 Task: Use GitHub's "Pull Requests" for code review and collaboration.
Action: Mouse moved to (947, 50)
Screenshot: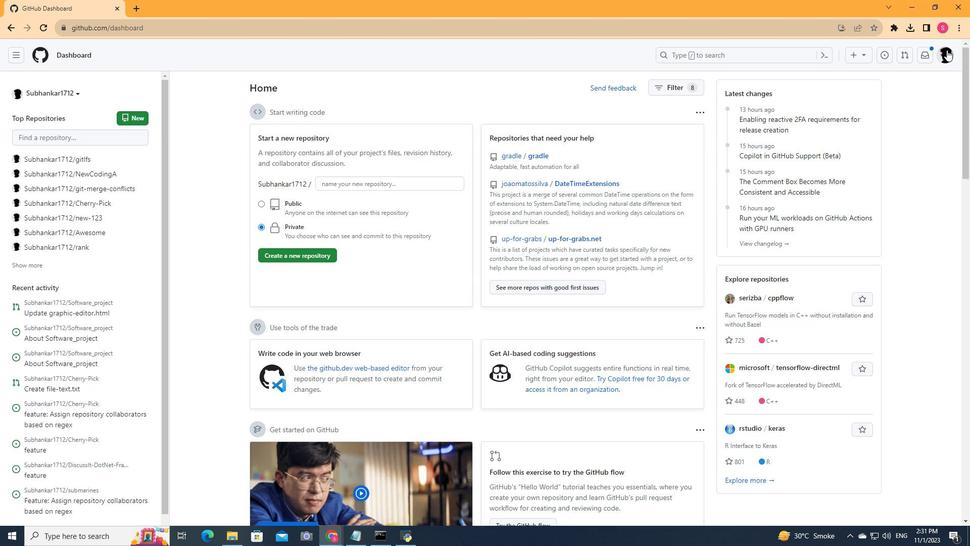 
Action: Mouse pressed left at (947, 50)
Screenshot: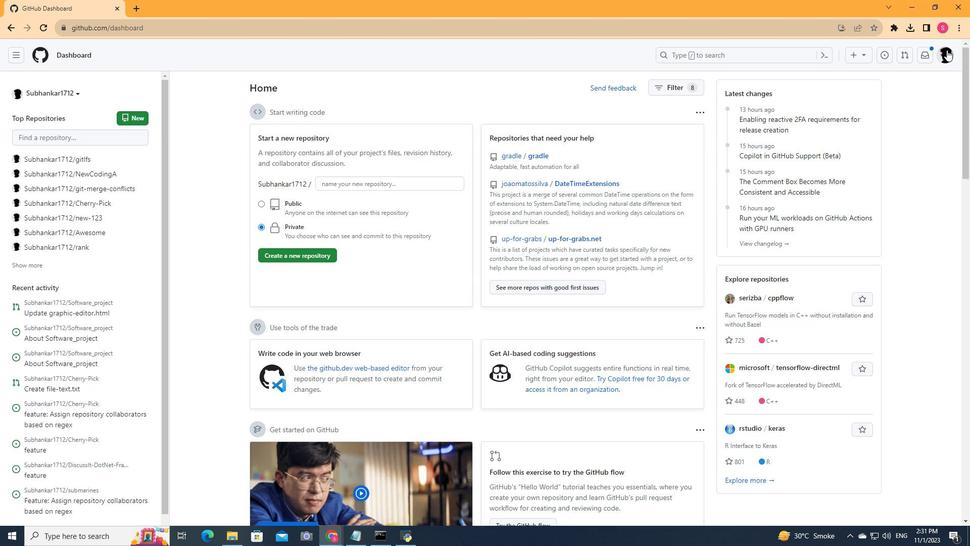 
Action: Mouse moved to (849, 131)
Screenshot: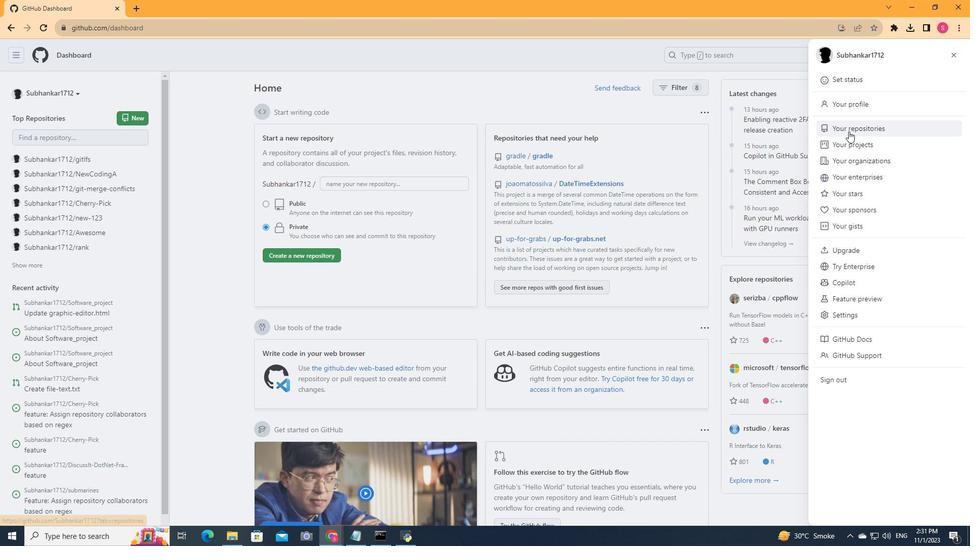 
Action: Mouse pressed left at (849, 131)
Screenshot: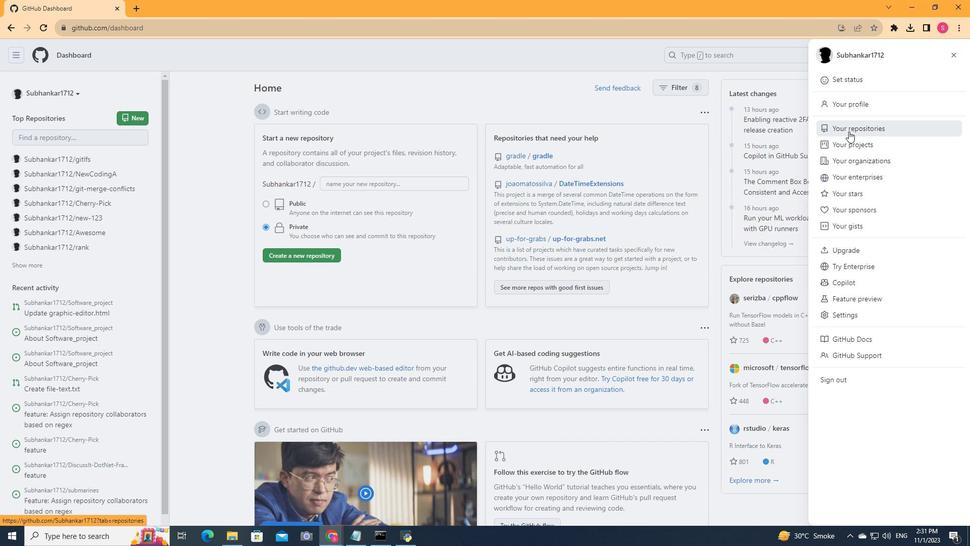 
Action: Mouse moved to (385, 145)
Screenshot: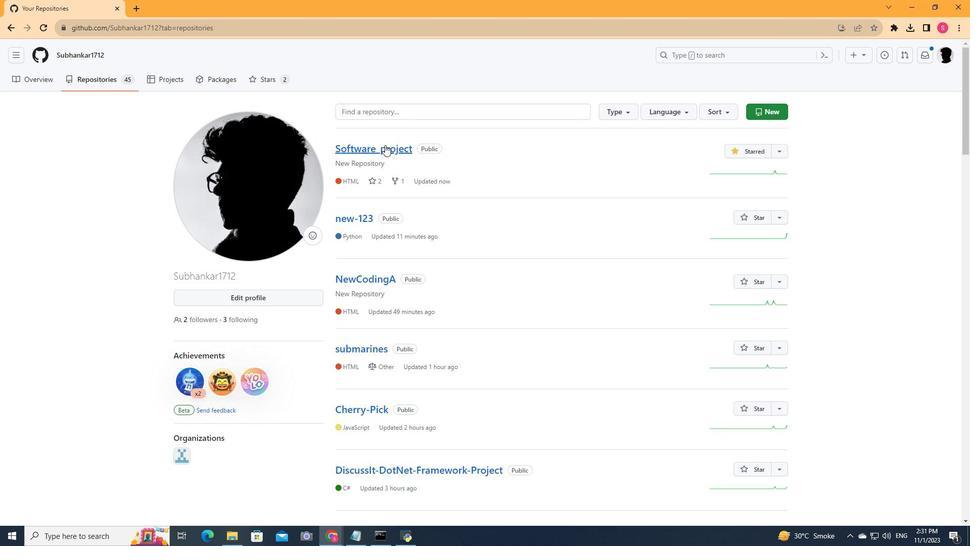 
Action: Mouse pressed left at (385, 145)
Screenshot: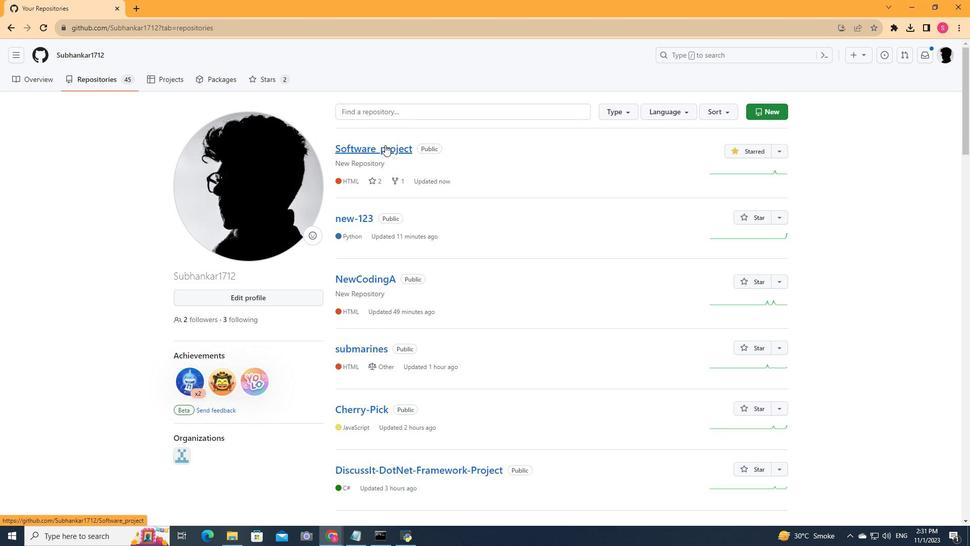 
Action: Mouse moved to (152, 87)
Screenshot: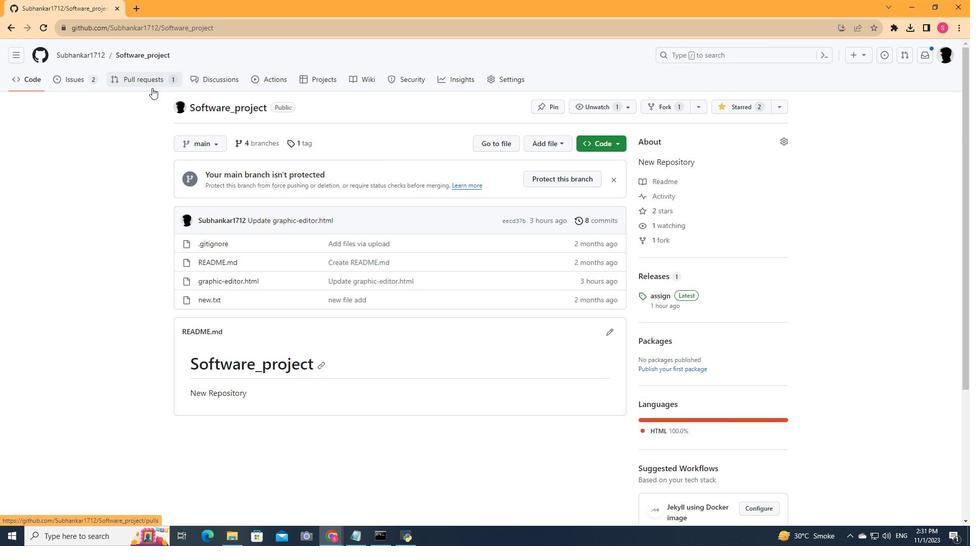 
Action: Mouse pressed left at (152, 87)
Screenshot: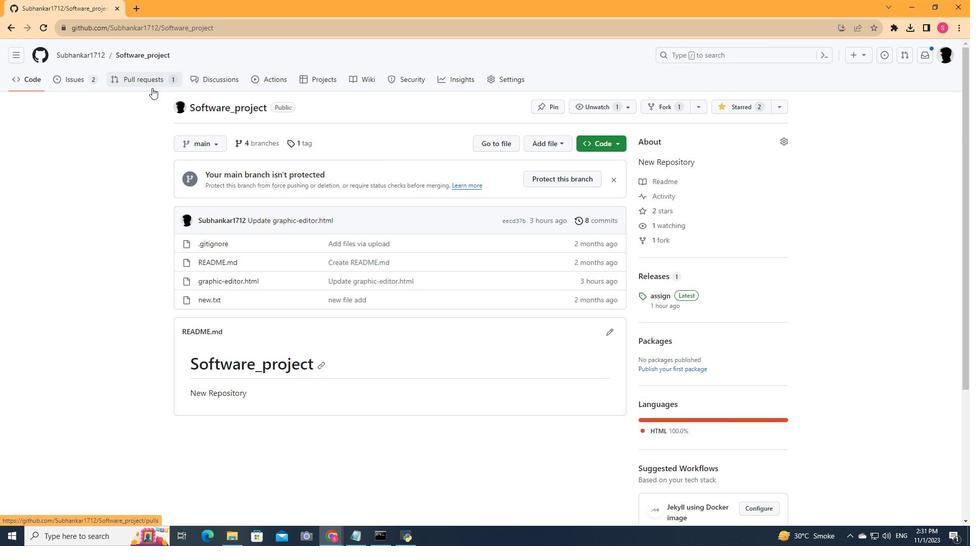 
Action: Mouse moved to (263, 167)
Screenshot: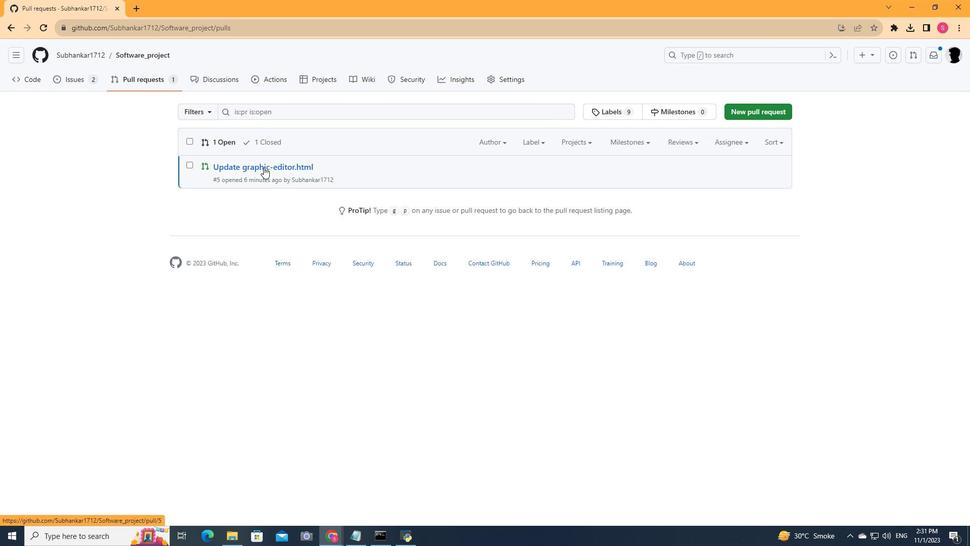 
Action: Mouse pressed left at (263, 167)
Screenshot: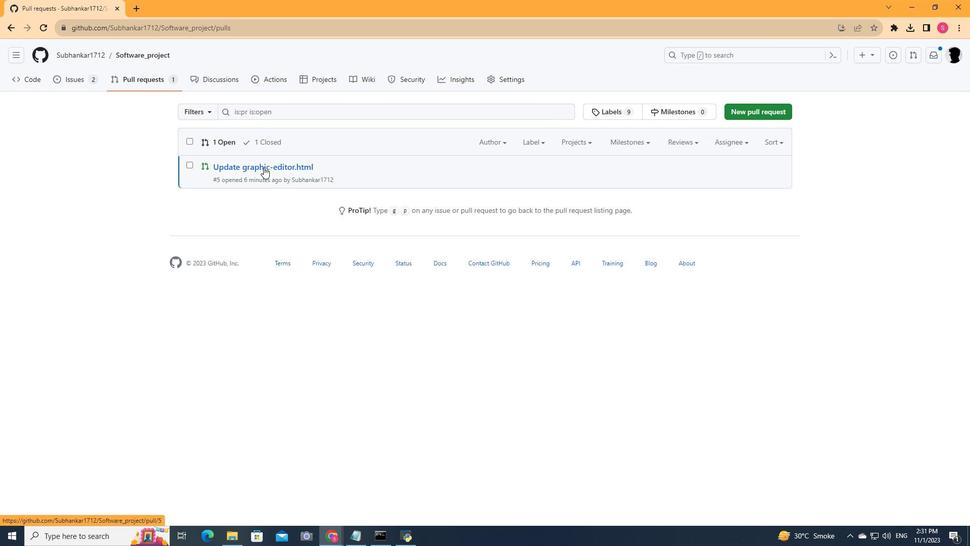 
Action: Mouse moved to (525, 233)
Screenshot: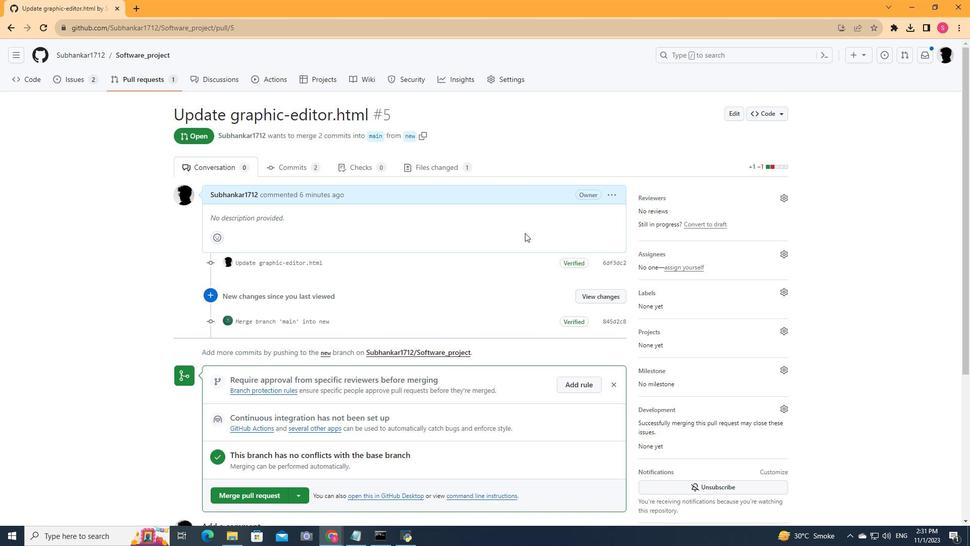 
Action: Mouse scrolled (525, 232) with delta (0, 0)
Screenshot: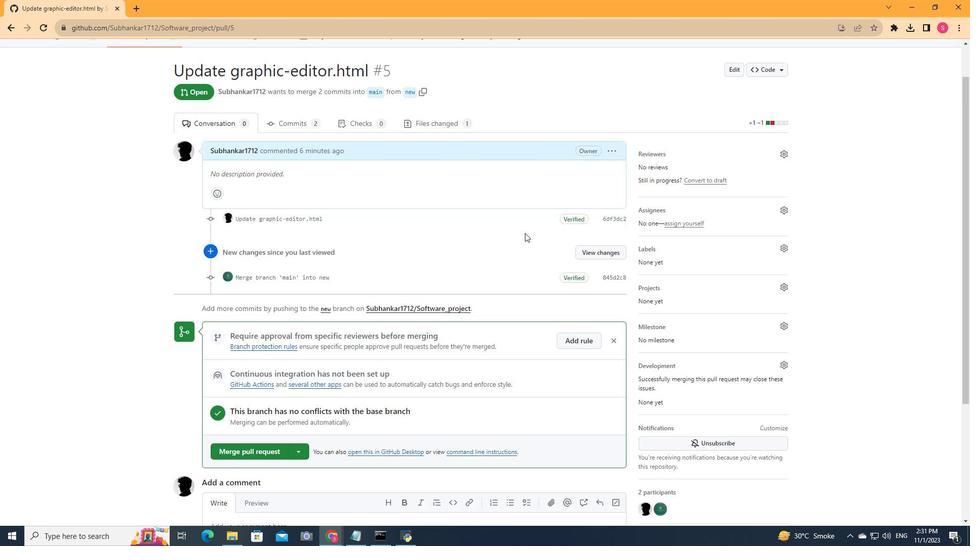 
Action: Mouse moved to (525, 229)
Screenshot: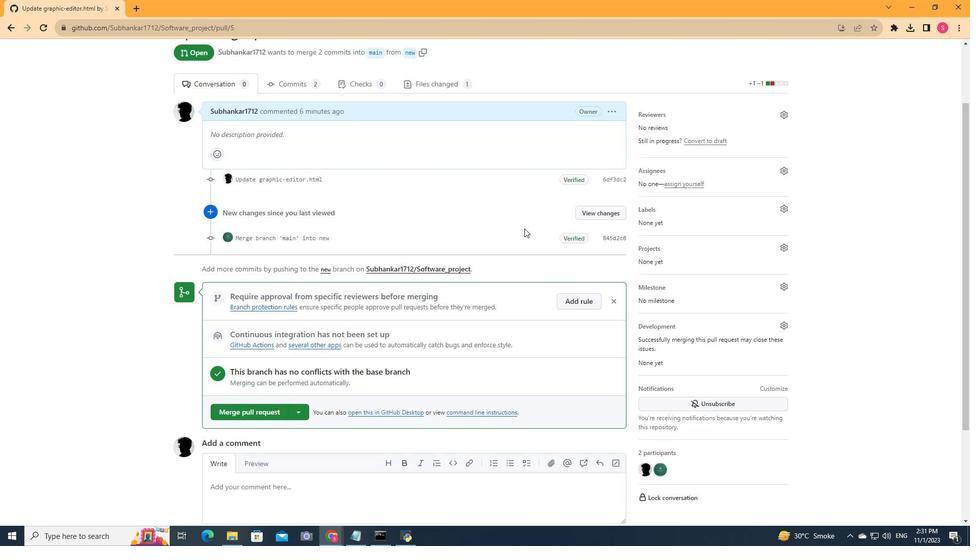 
Action: Mouse scrolled (525, 228) with delta (0, 0)
Screenshot: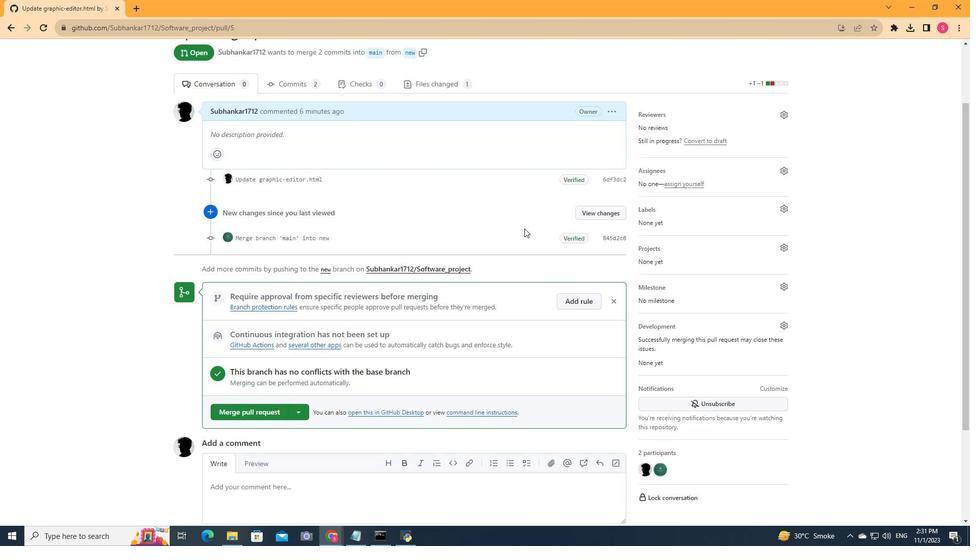 
Action: Mouse moved to (524, 228)
Screenshot: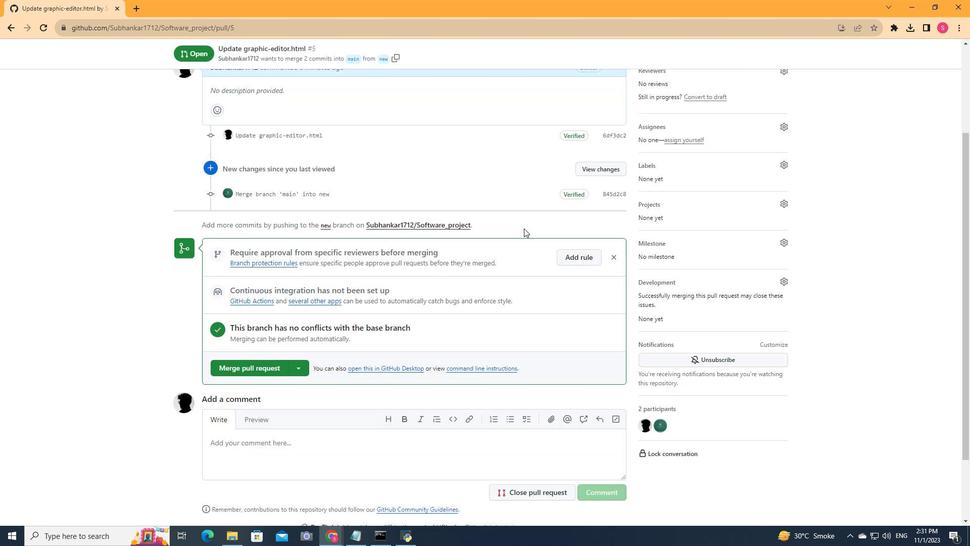 
Action: Mouse scrolled (524, 228) with delta (0, 0)
Screenshot: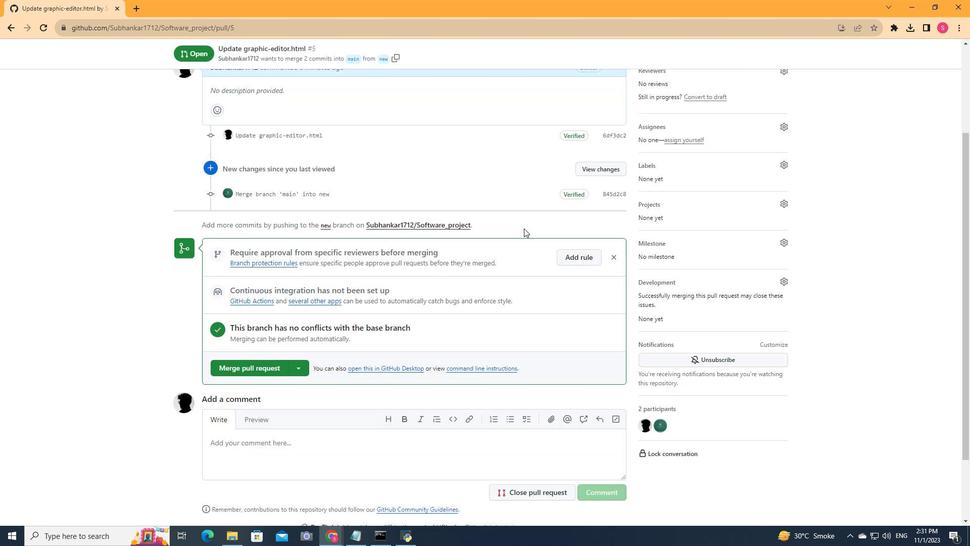 
Action: Mouse moved to (522, 227)
Screenshot: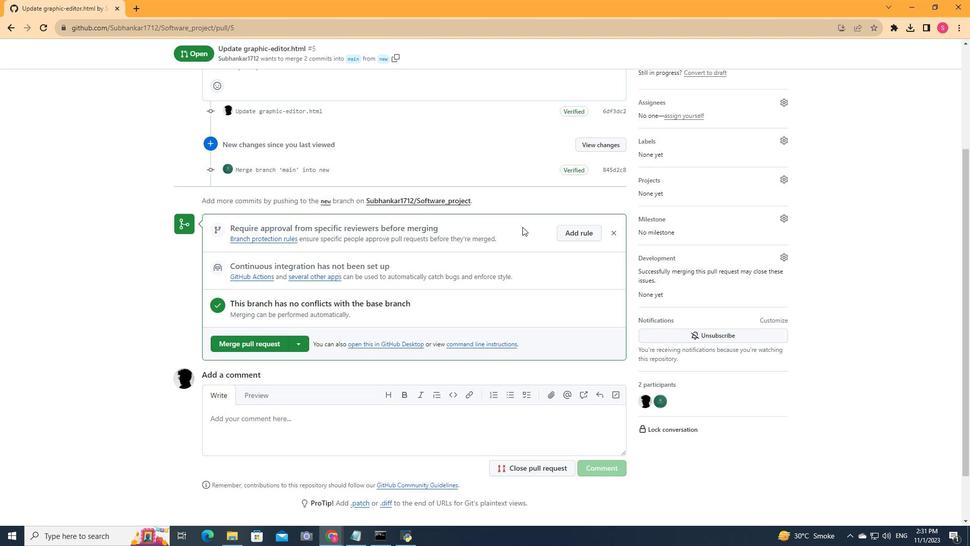 
Action: Mouse scrolled (522, 226) with delta (0, 0)
Screenshot: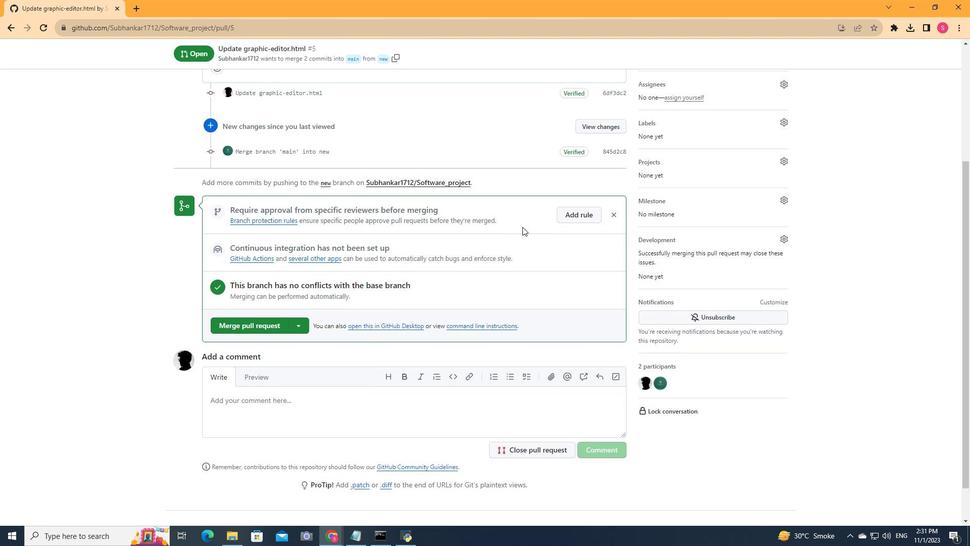 
Action: Mouse scrolled (522, 226) with delta (0, 0)
Screenshot: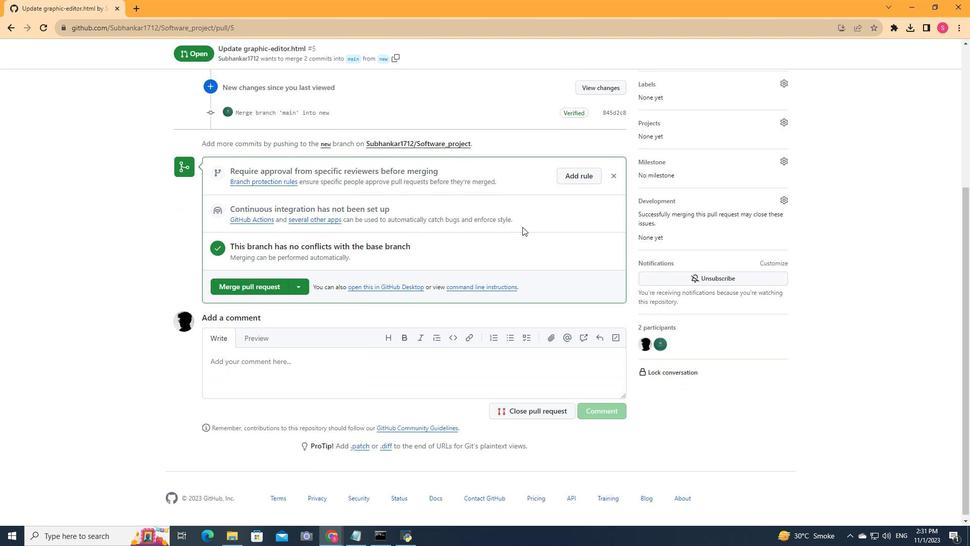 
Action: Mouse scrolled (522, 226) with delta (0, 0)
Screenshot: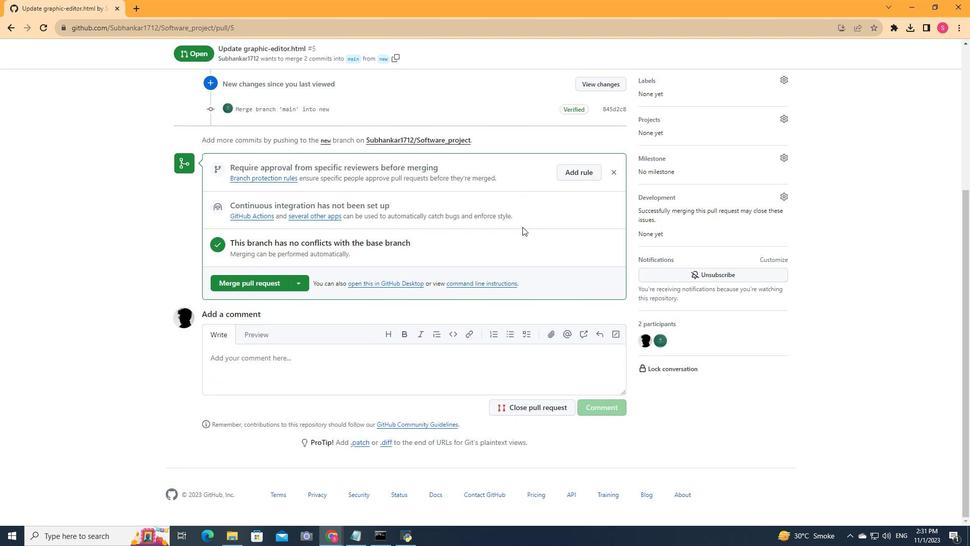 
Action: Mouse scrolled (522, 227) with delta (0, 0)
Screenshot: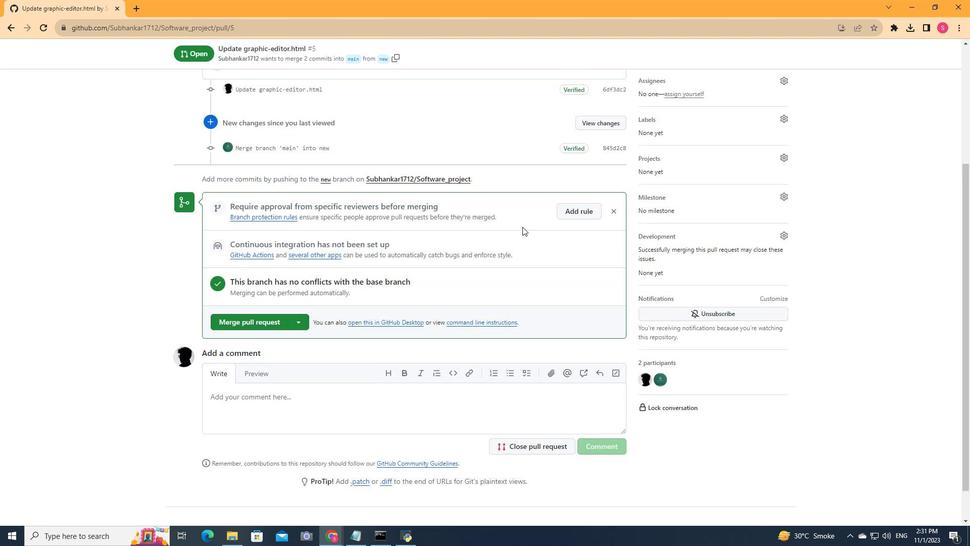 
Action: Mouse scrolled (522, 226) with delta (0, 0)
Screenshot: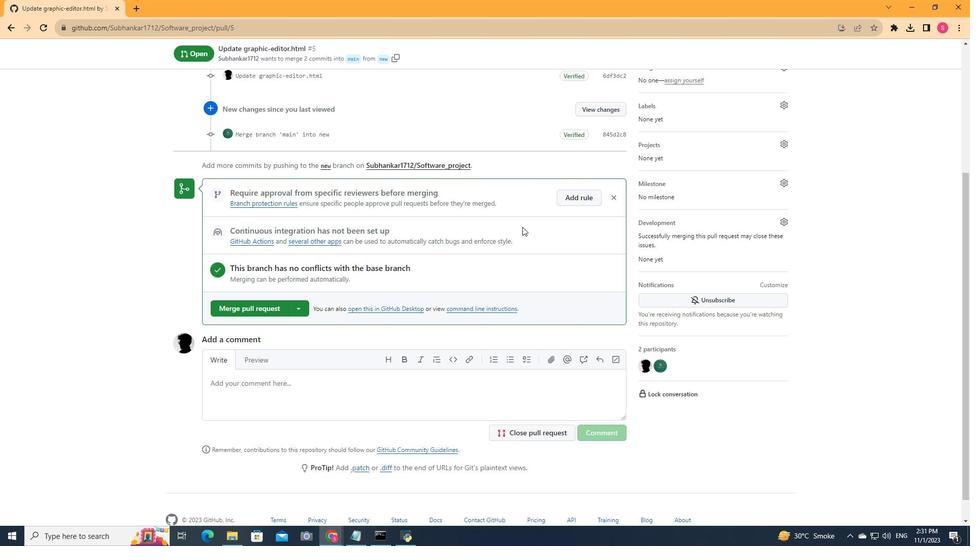 
Action: Mouse scrolled (522, 226) with delta (0, 0)
Screenshot: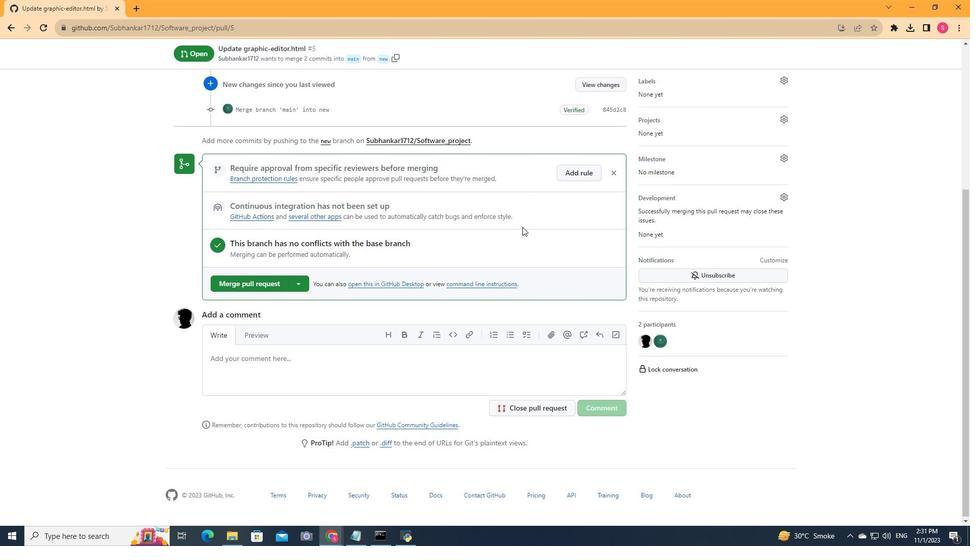 
Action: Mouse scrolled (522, 226) with delta (0, 0)
Screenshot: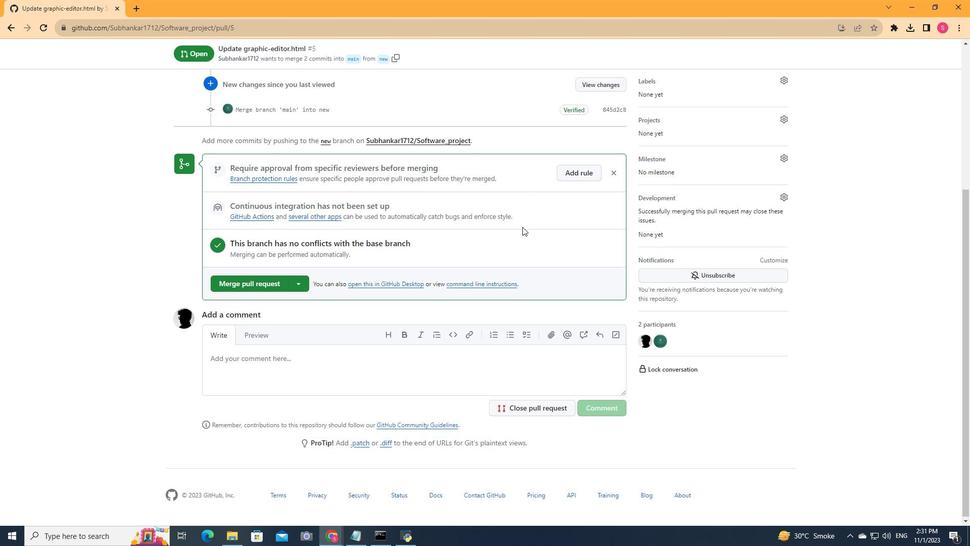 
Action: Mouse moved to (669, 327)
Screenshot: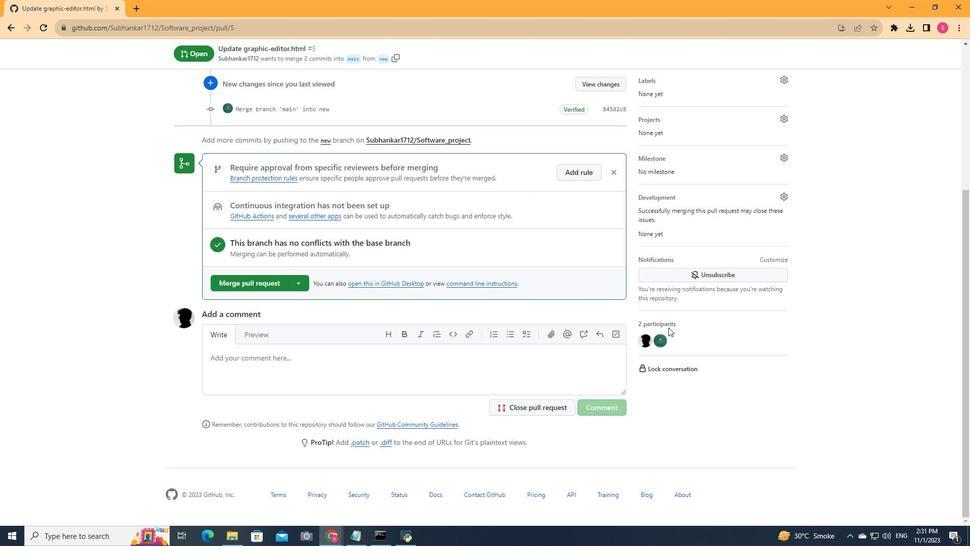
Action: Mouse pressed left at (669, 327)
Screenshot: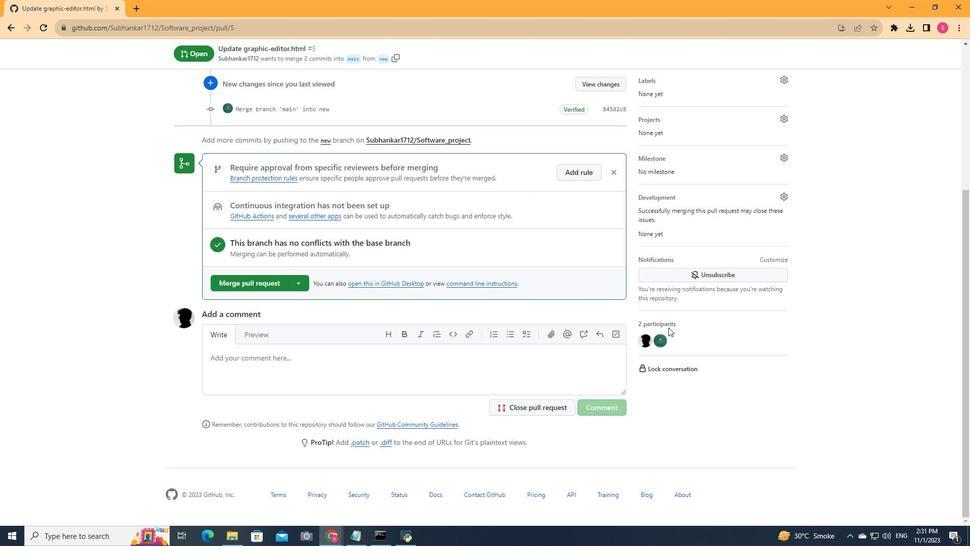 
Action: Mouse moved to (258, 247)
Screenshot: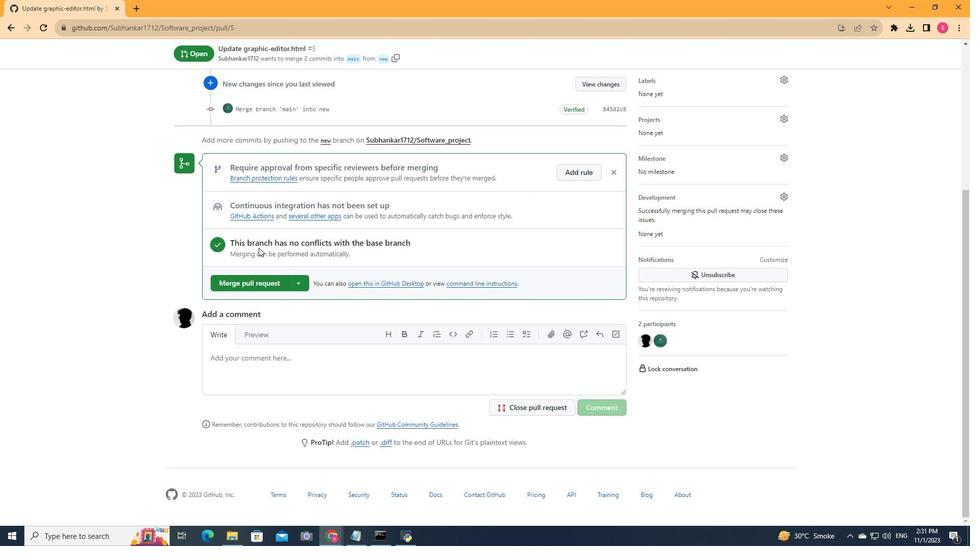 
Action: Mouse scrolled (258, 248) with delta (0, 0)
Screenshot: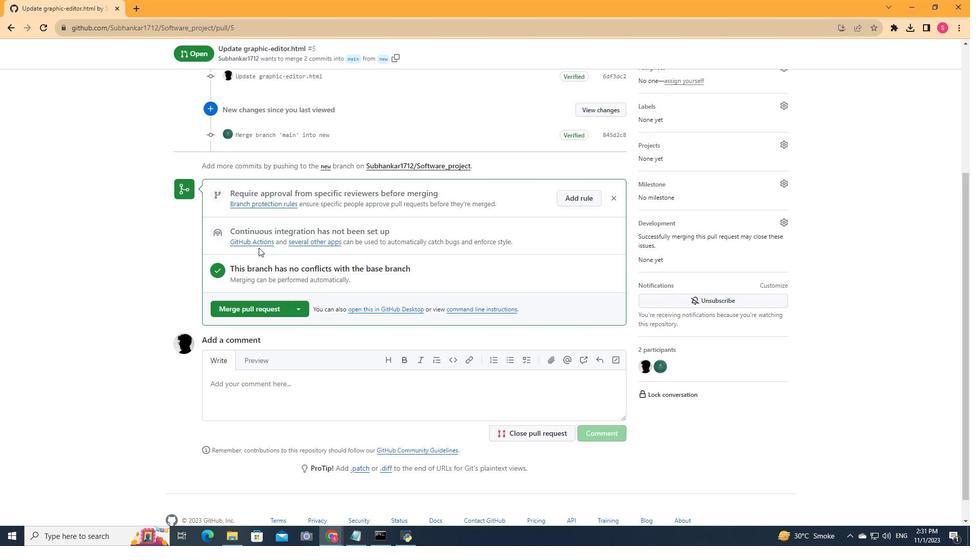 
Action: Mouse moved to (319, 239)
Screenshot: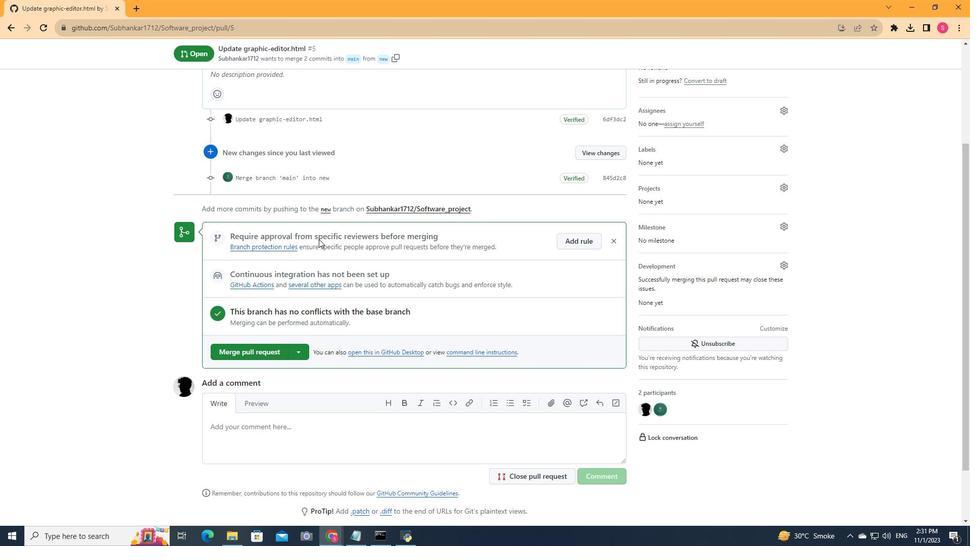 
Action: Mouse scrolled (319, 239) with delta (0, 0)
Screenshot: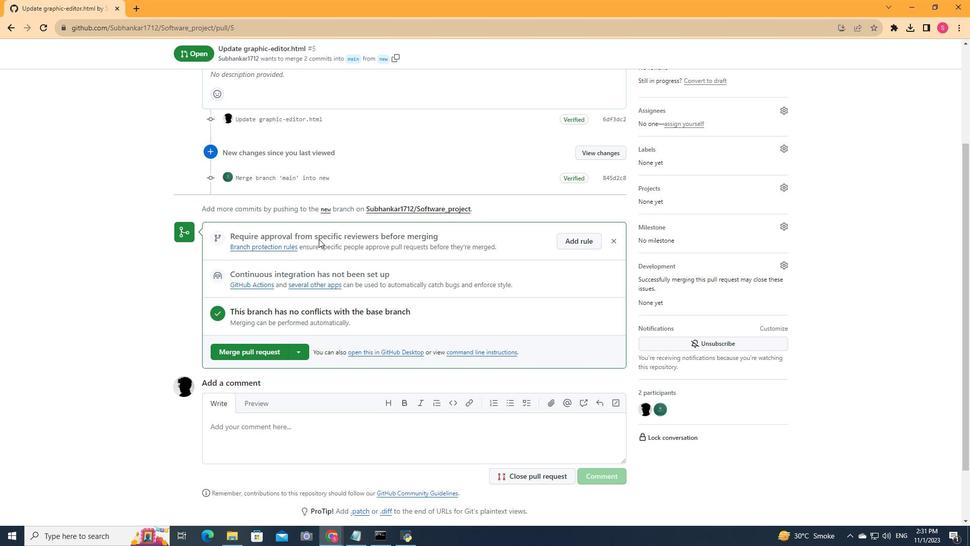 
Action: Mouse moved to (395, 271)
Screenshot: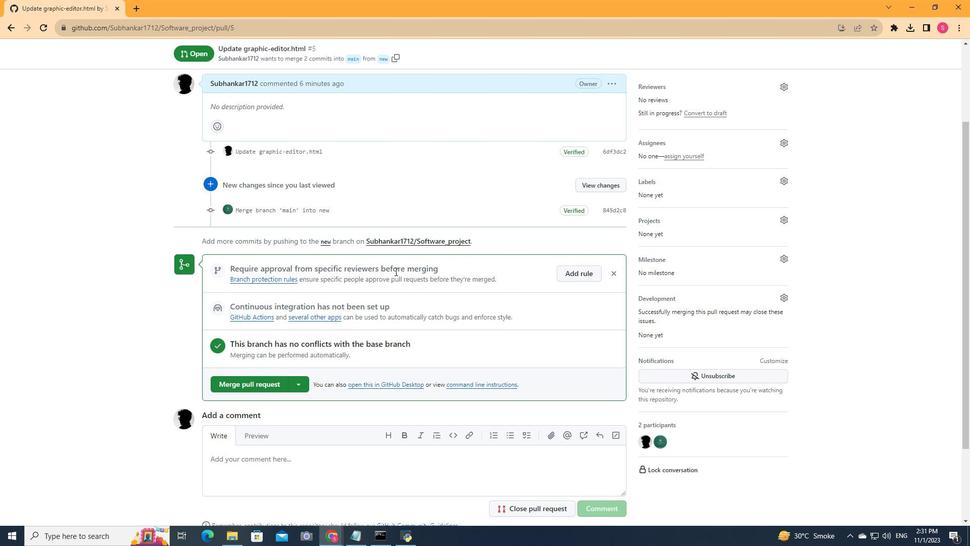 
Action: Mouse scrolled (395, 272) with delta (0, 0)
Screenshot: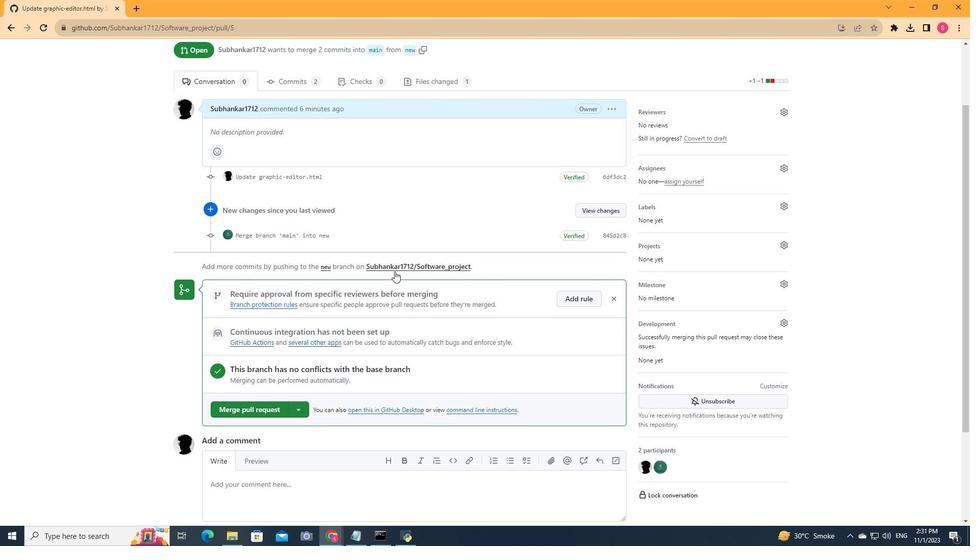 
Action: Mouse moved to (326, 249)
Screenshot: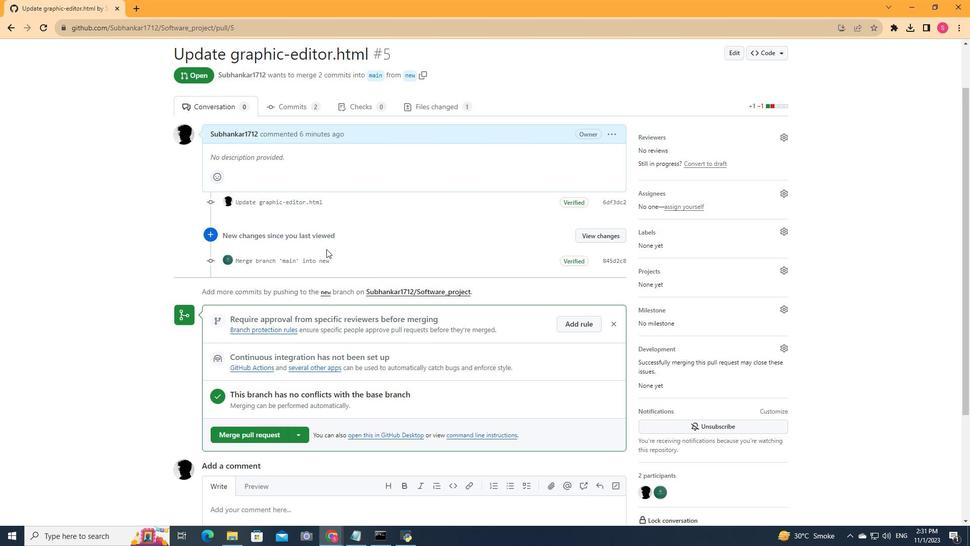 
Action: Mouse scrolled (326, 249) with delta (0, 0)
Screenshot: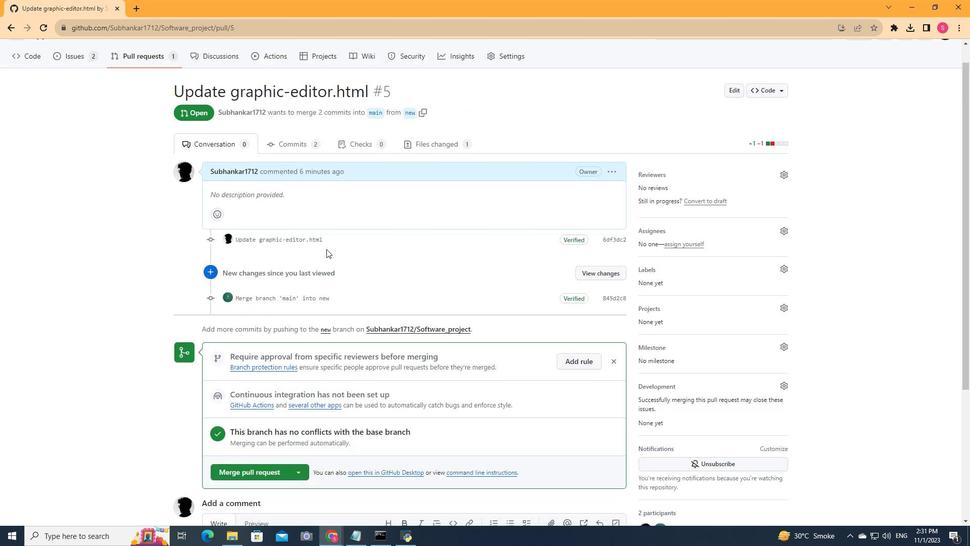 
Action: Mouse scrolled (326, 249) with delta (0, 0)
Screenshot: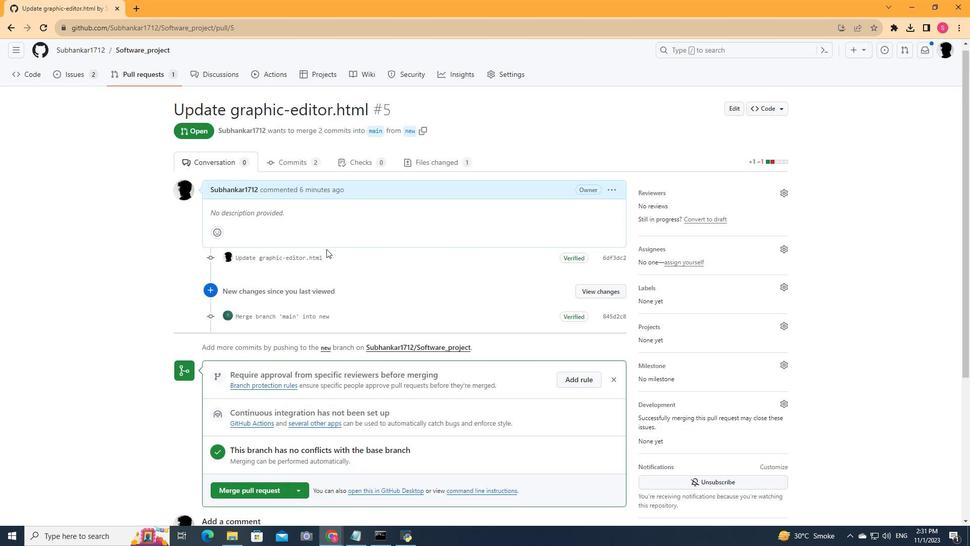 
Action: Mouse scrolled (326, 249) with delta (0, 0)
Screenshot: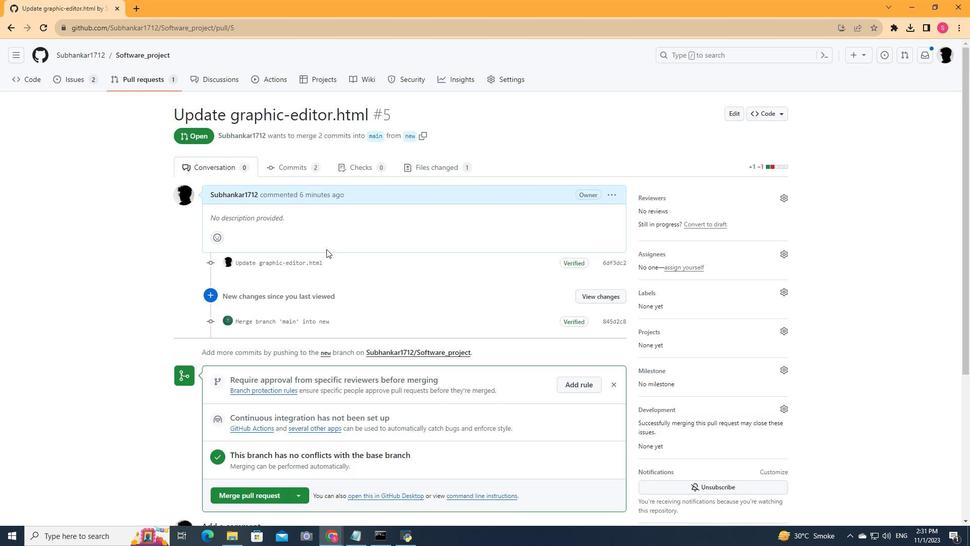 
Action: Mouse moved to (435, 169)
Screenshot: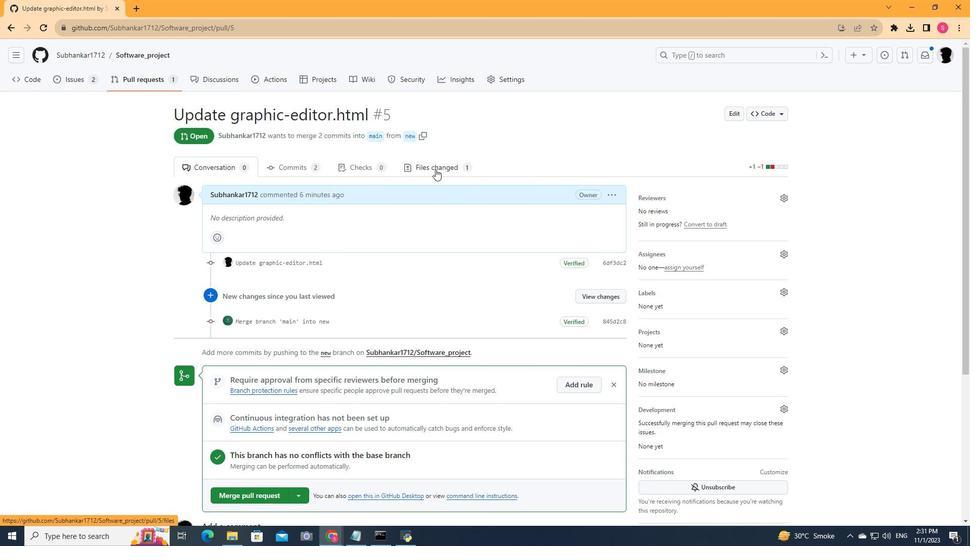 
Action: Mouse pressed left at (435, 169)
Screenshot: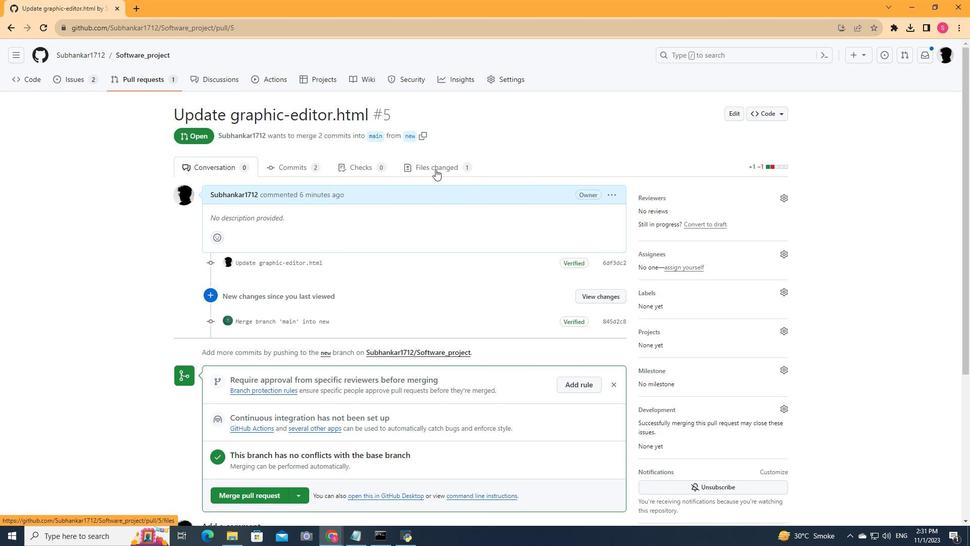 
Action: Mouse moved to (196, 288)
Screenshot: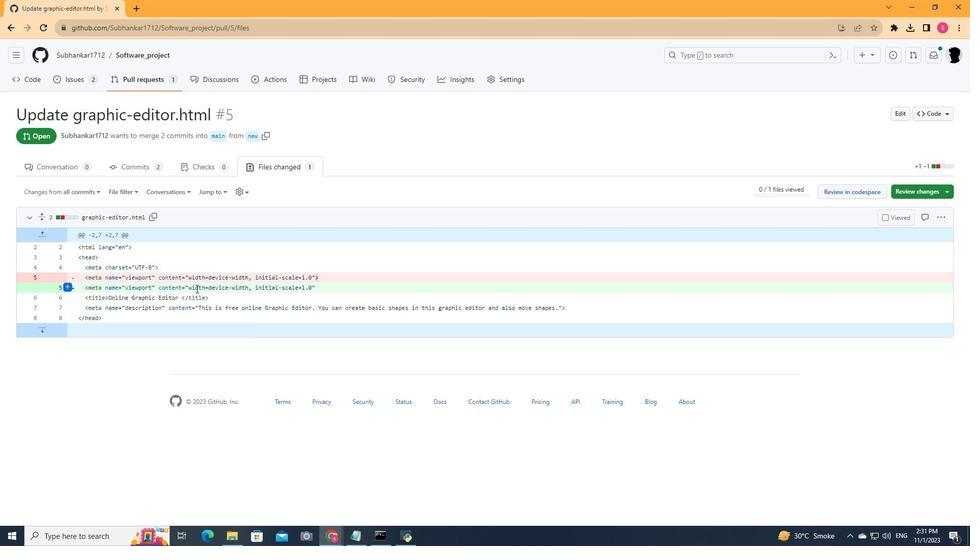 
Action: Mouse scrolled (196, 289) with delta (0, 0)
Screenshot: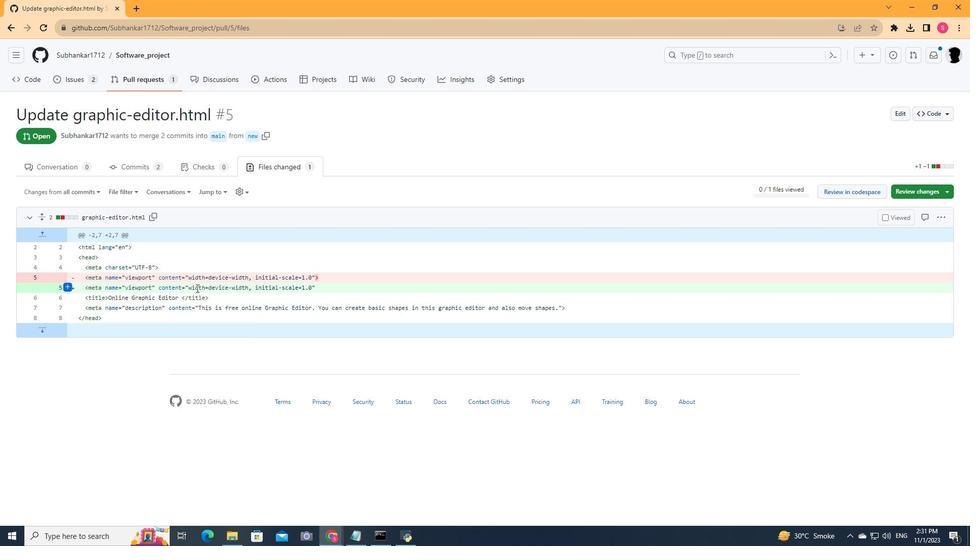 
Action: Mouse moved to (196, 288)
Screenshot: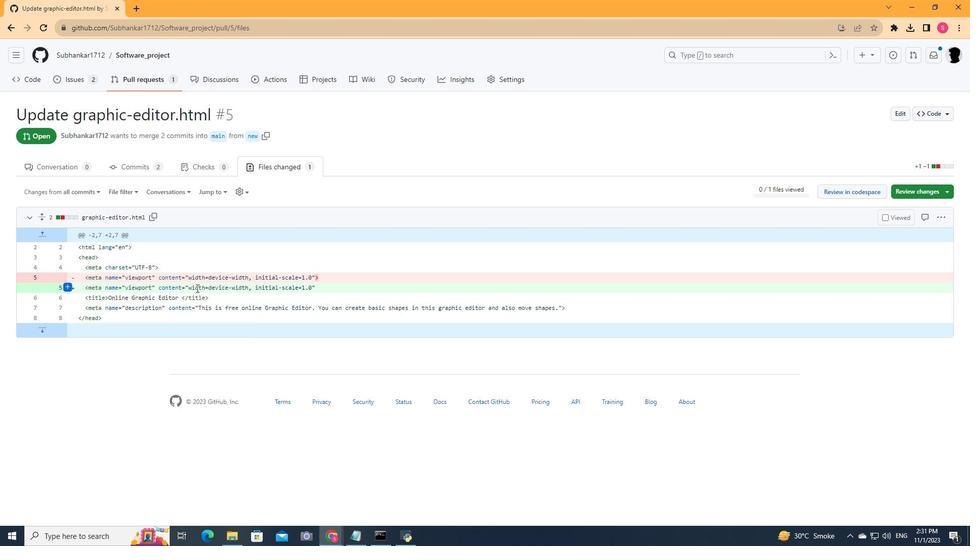 
Action: Mouse scrolled (196, 288) with delta (0, 0)
Screenshot: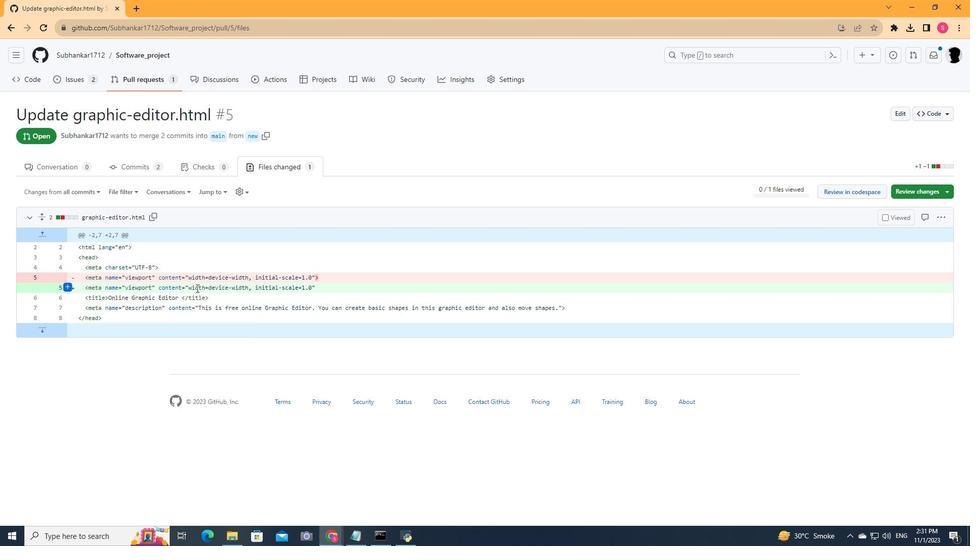 
Action: Mouse scrolled (196, 288) with delta (0, 0)
Screenshot: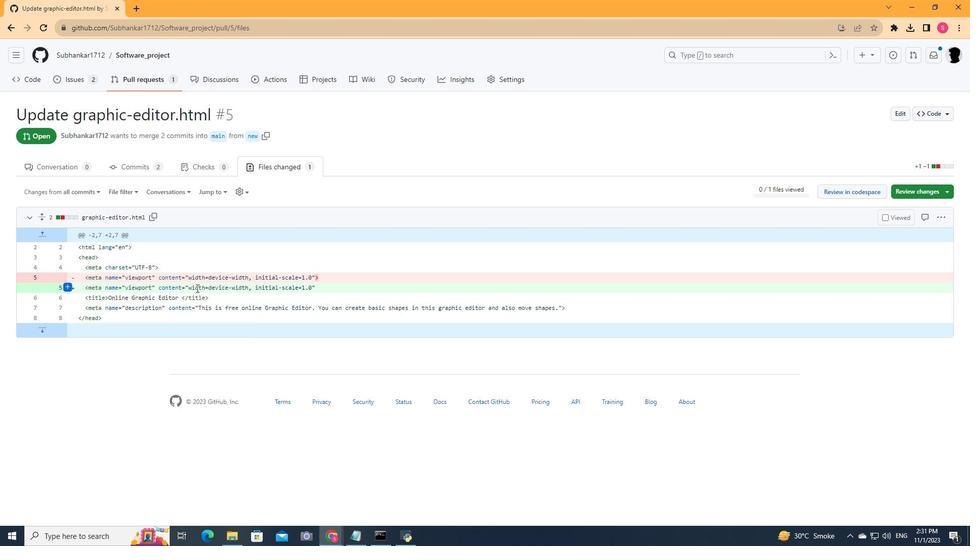 
Action: Mouse moved to (198, 287)
Screenshot: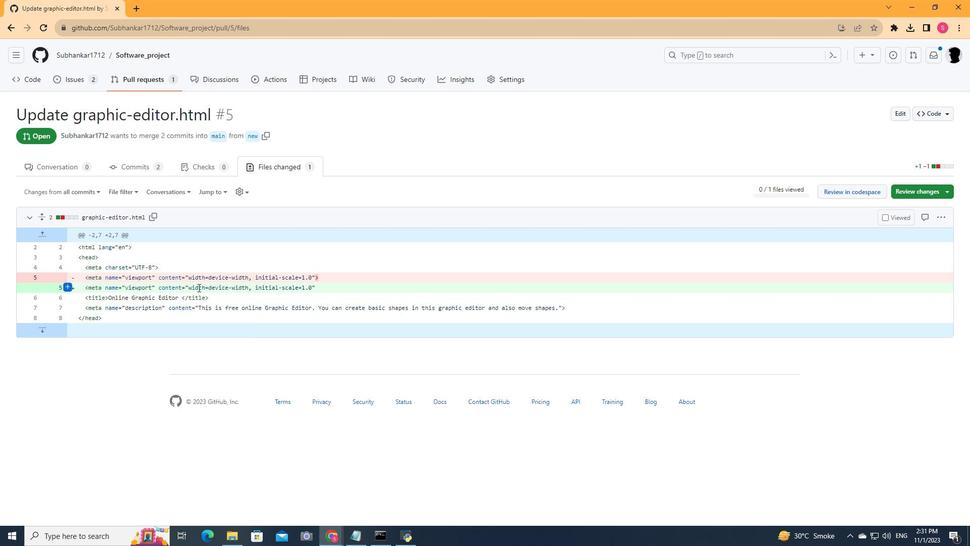
Action: Mouse scrolled (198, 287) with delta (0, 0)
Screenshot: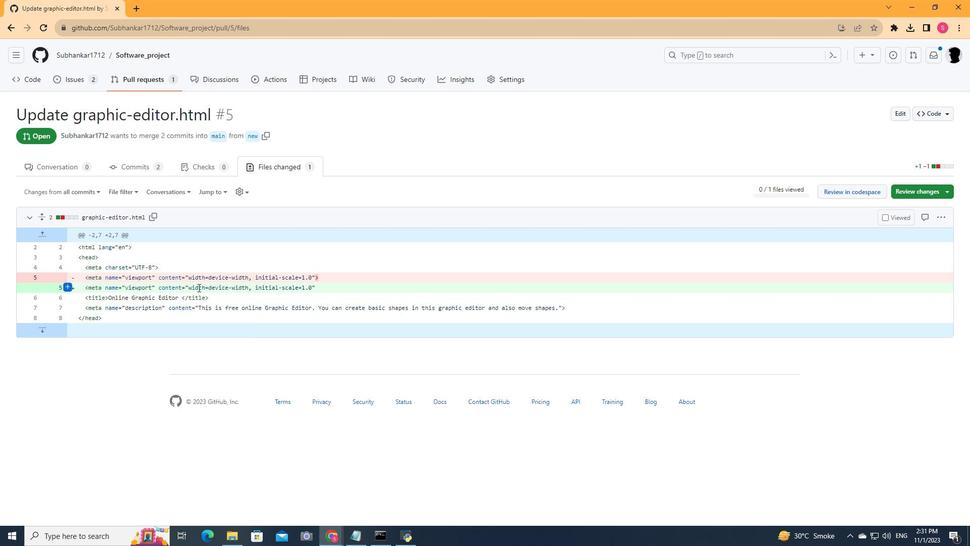 
Action: Mouse scrolled (198, 287) with delta (0, 0)
Screenshot: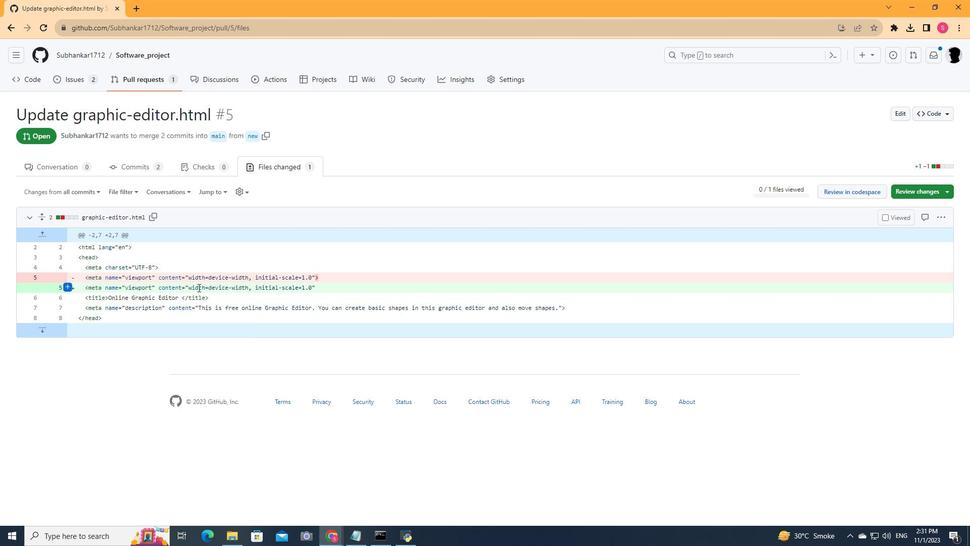 
Action: Mouse scrolled (198, 287) with delta (0, 0)
Screenshot: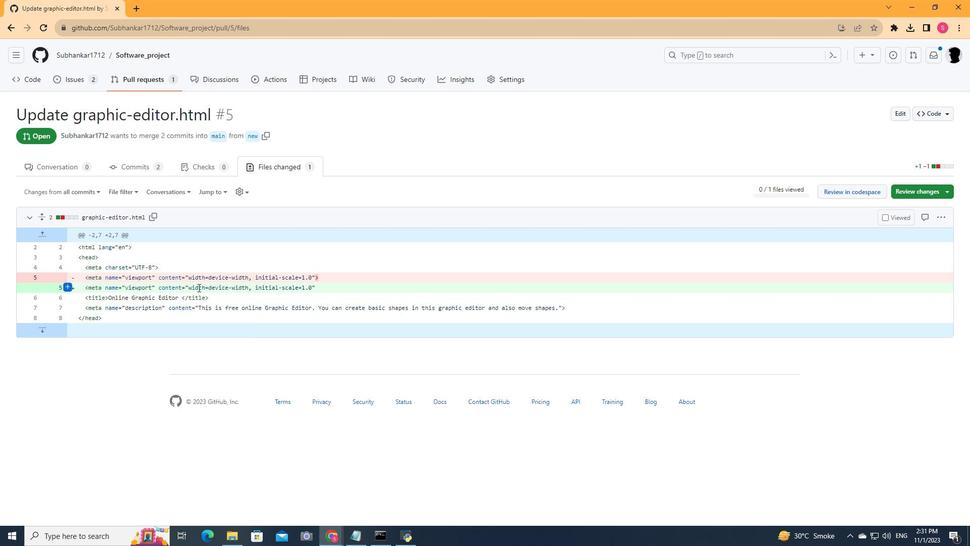 
Action: Mouse scrolled (198, 287) with delta (0, 0)
Screenshot: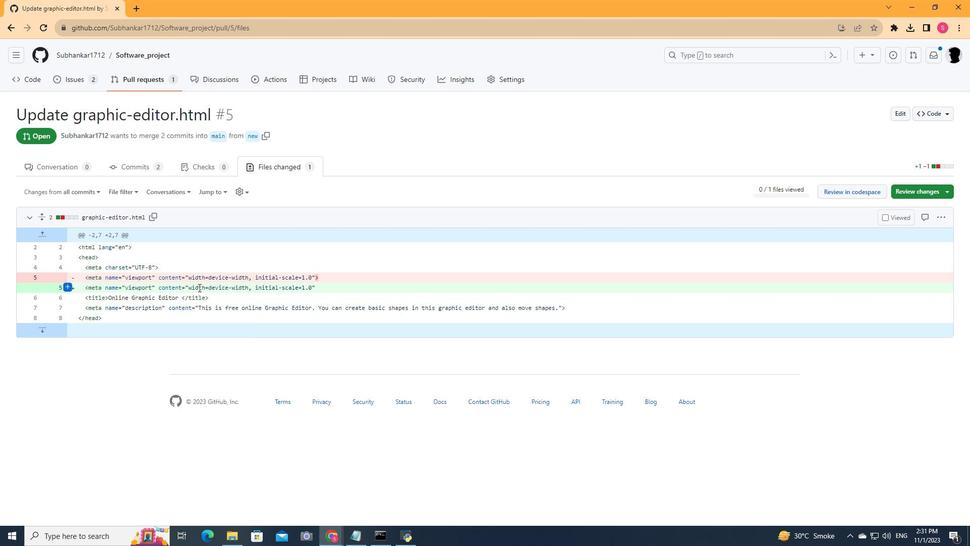 
Action: Mouse moved to (944, 187)
Screenshot: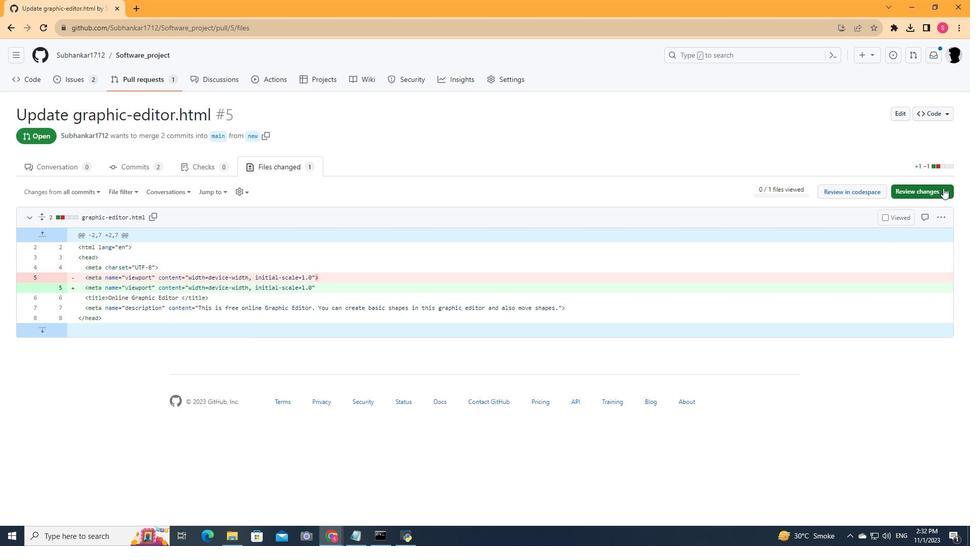 
Action: Mouse pressed left at (944, 187)
Screenshot: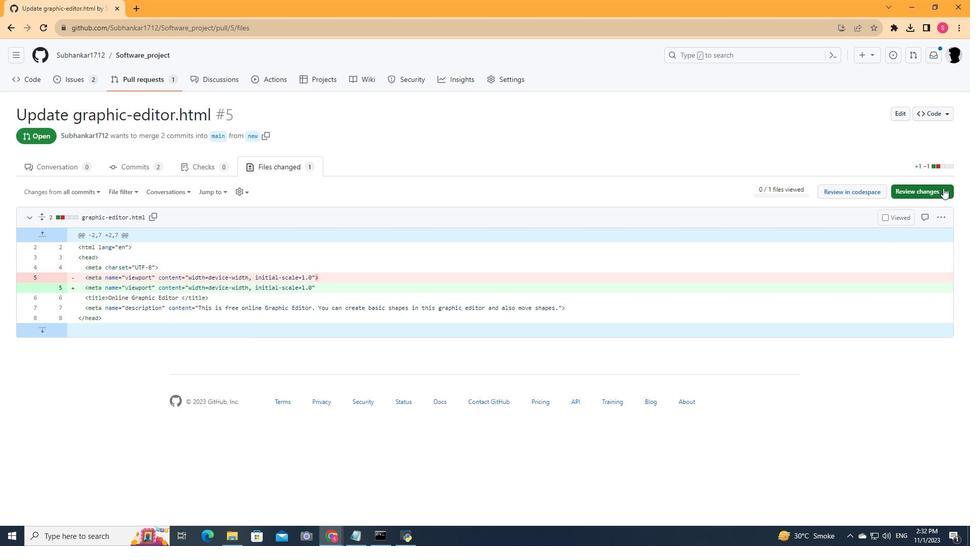 
Action: Mouse moved to (505, 283)
Screenshot: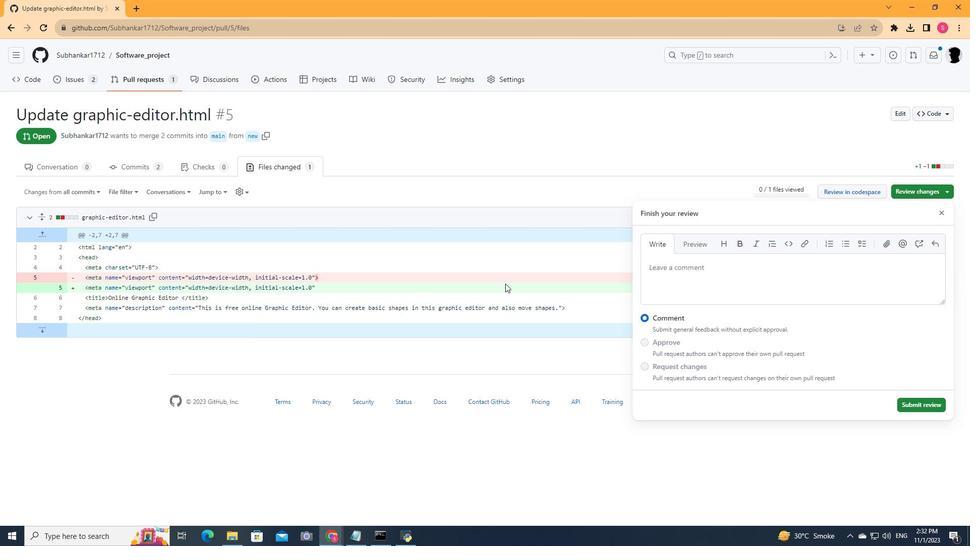 
Action: Mouse pressed left at (505, 283)
Screenshot: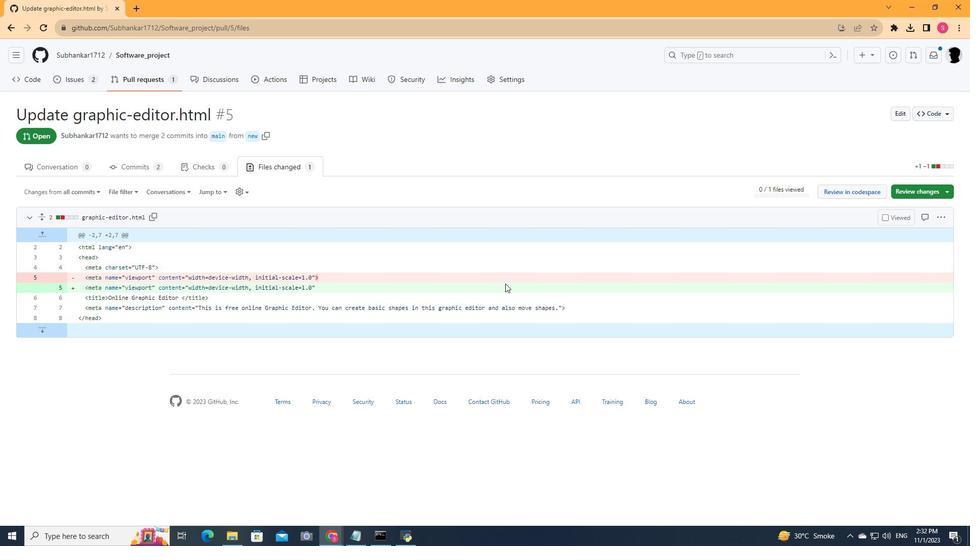 
Action: Mouse moved to (691, 250)
Screenshot: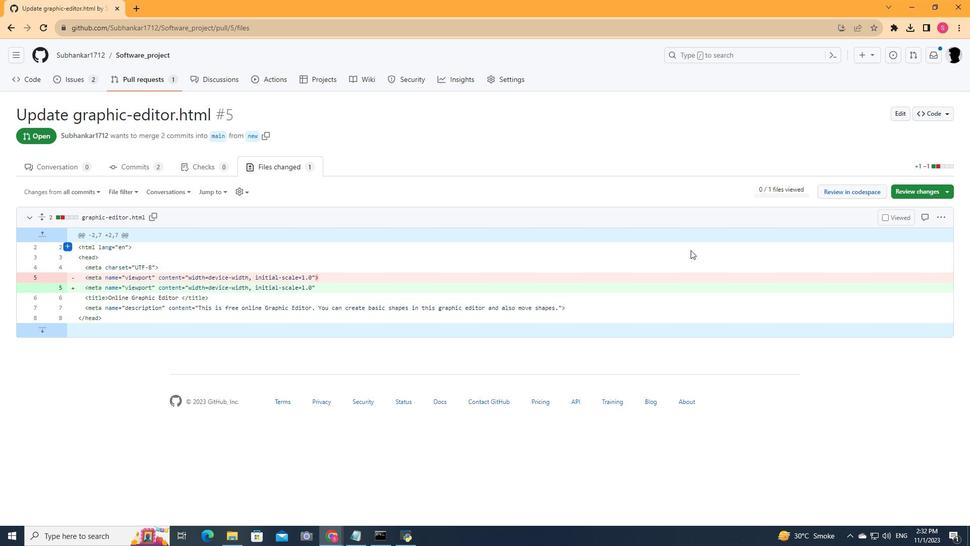 
Action: Mouse scrolled (691, 250) with delta (0, 0)
Screenshot: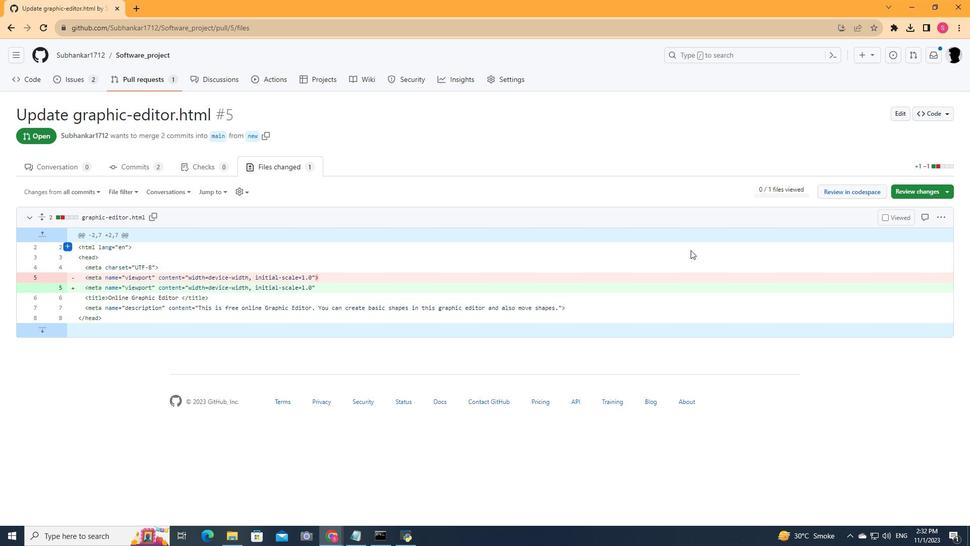 
Action: Mouse scrolled (691, 250) with delta (0, 0)
Screenshot: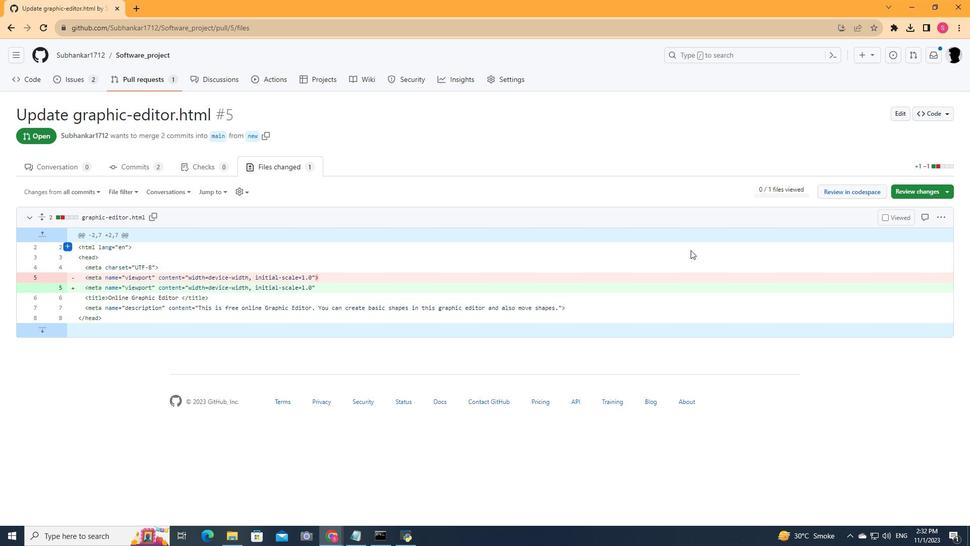 
Action: Mouse scrolled (691, 250) with delta (0, 0)
Screenshot: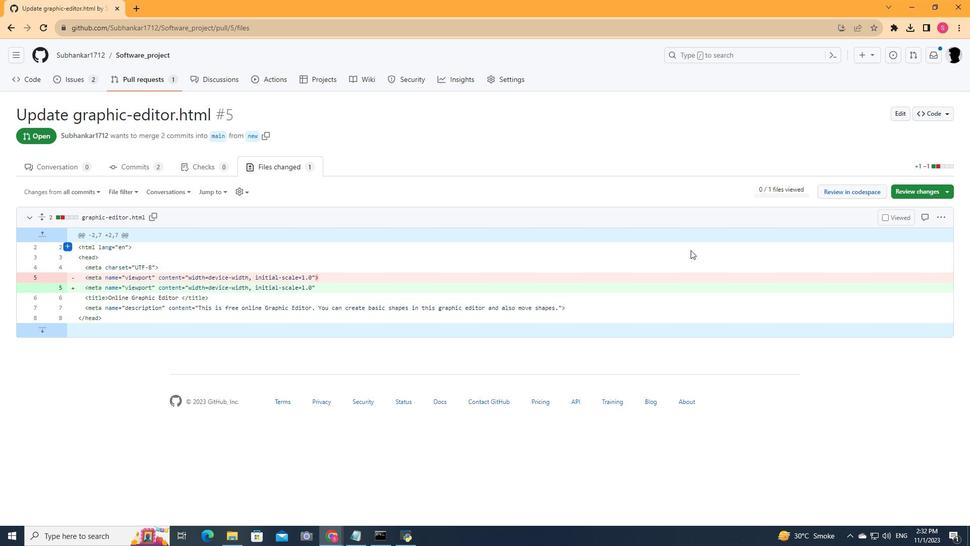 
Action: Mouse scrolled (691, 250) with delta (0, 0)
Screenshot: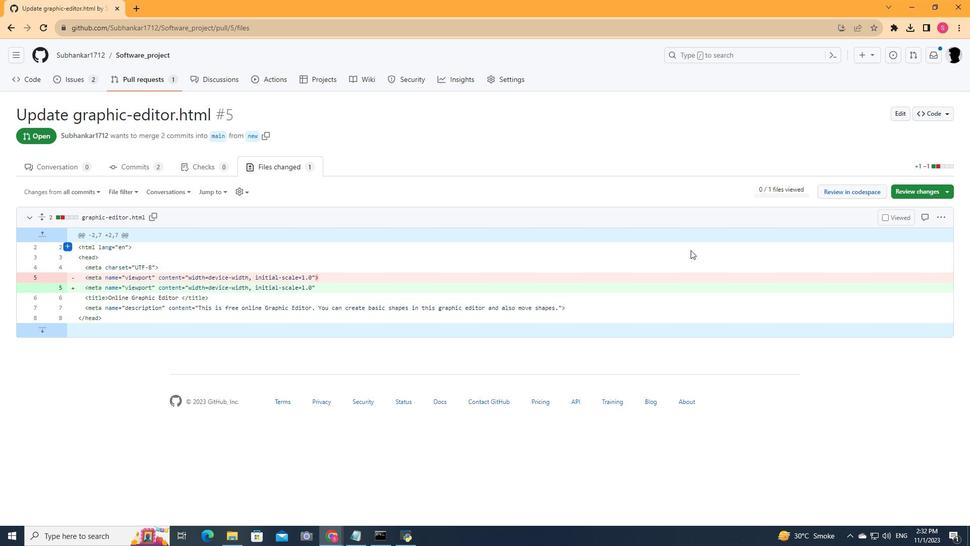 
Action: Mouse moved to (141, 163)
Screenshot: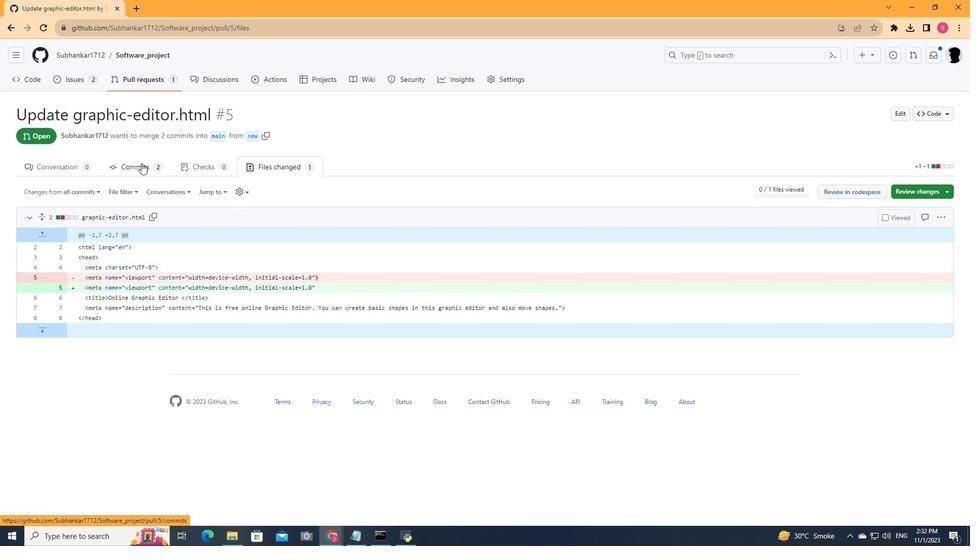 
Action: Mouse pressed left at (141, 163)
Screenshot: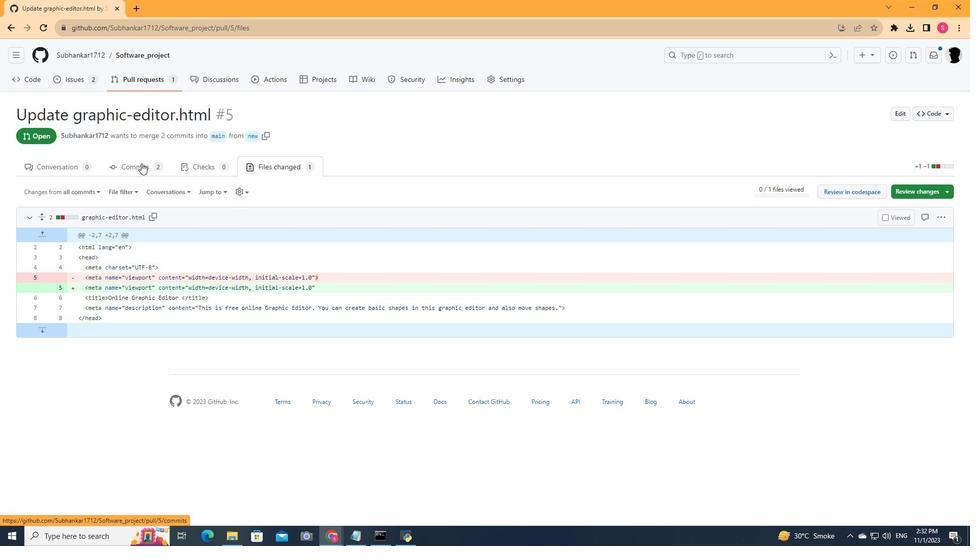 
Action: Mouse moved to (233, 171)
Screenshot: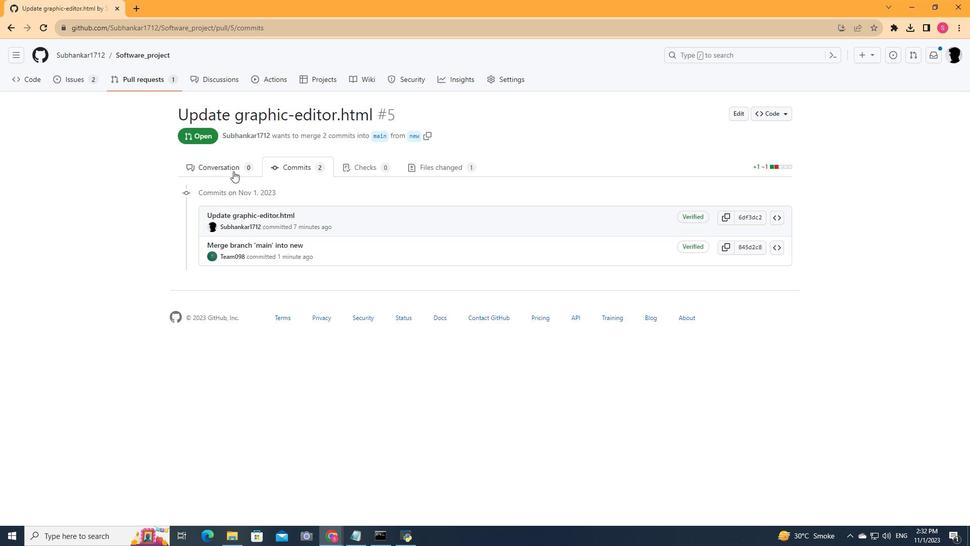 
Action: Mouse pressed left at (233, 171)
Screenshot: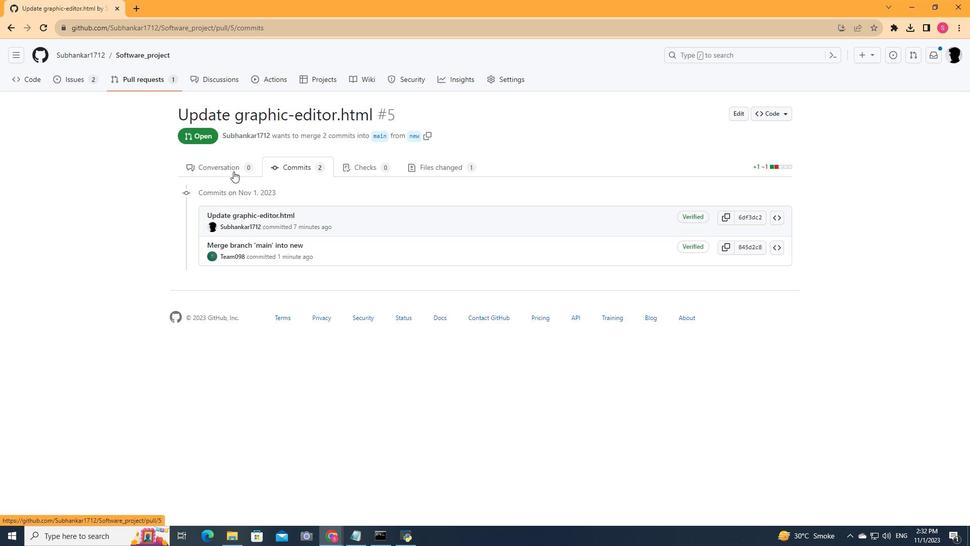 
Action: Mouse moved to (410, 293)
Screenshot: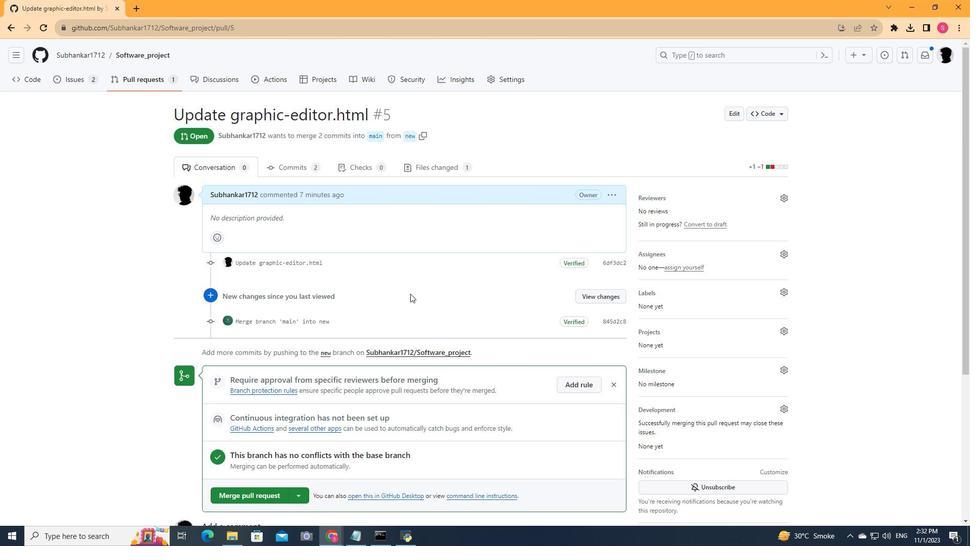 
Action: Mouse scrolled (410, 293) with delta (0, 0)
Screenshot: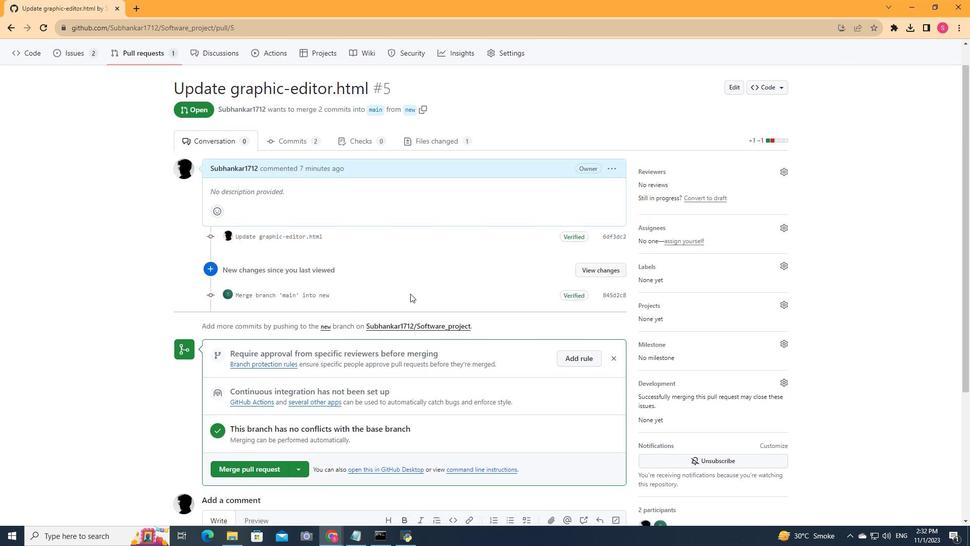 
Action: Mouse scrolled (410, 293) with delta (0, 0)
Screenshot: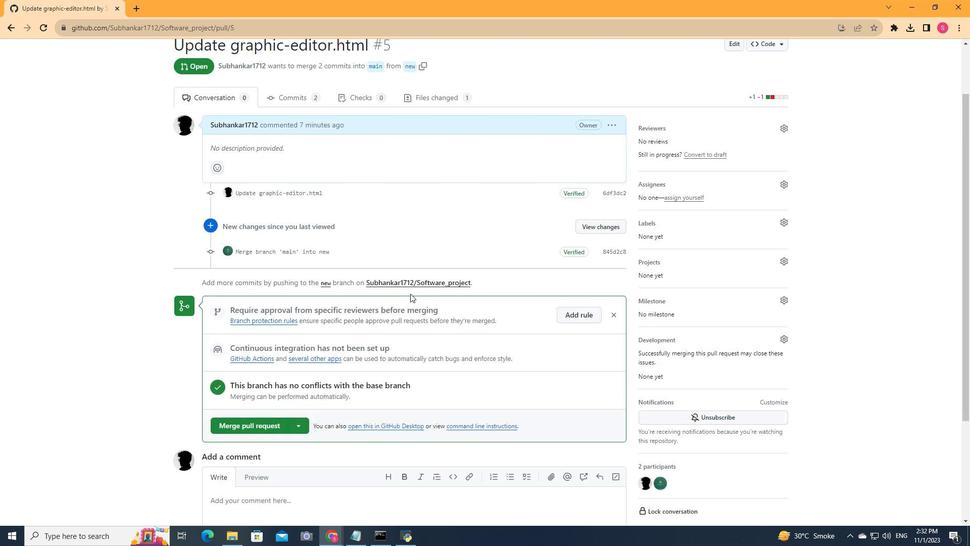 
Action: Mouse scrolled (410, 293) with delta (0, 0)
Screenshot: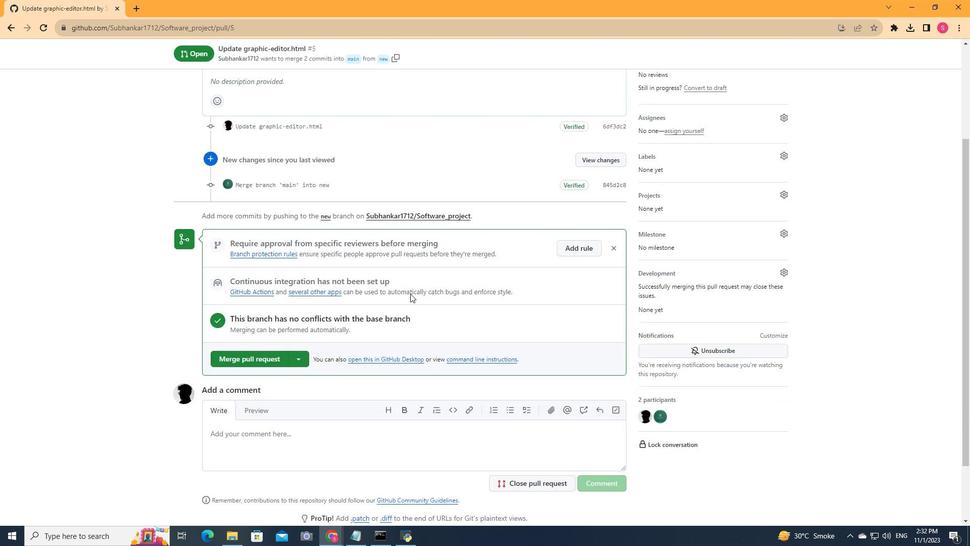 
Action: Mouse moved to (391, 345)
Screenshot: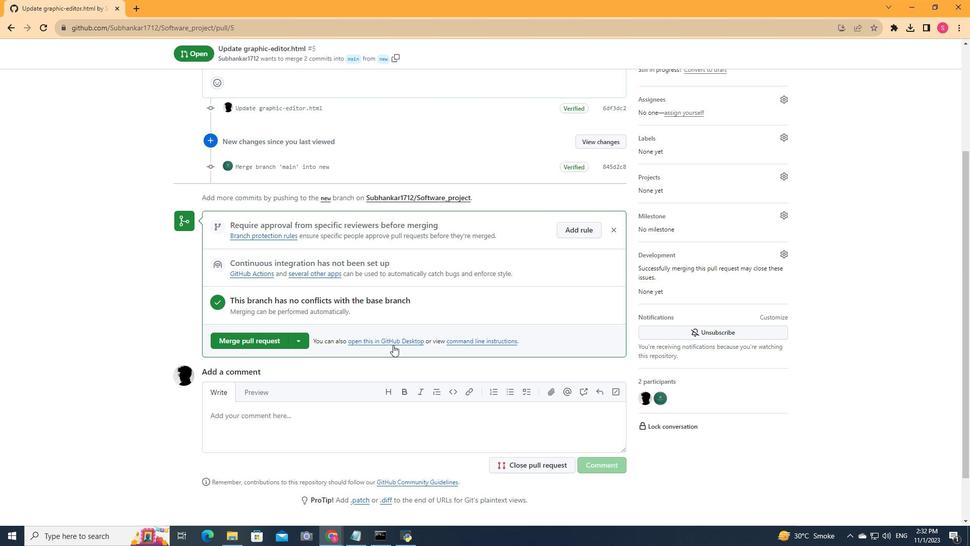 
Action: Mouse scrolled (391, 344) with delta (0, 0)
Screenshot: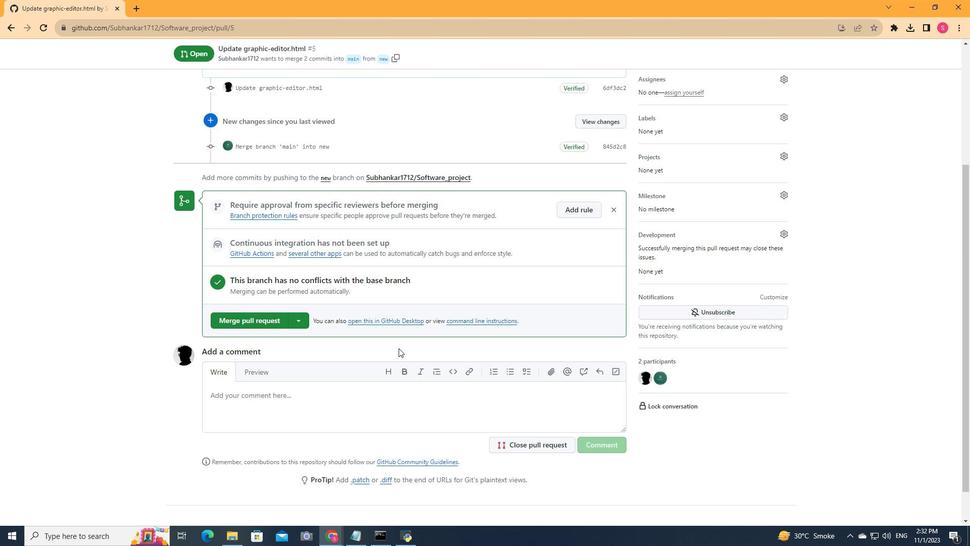 
Action: Mouse scrolled (391, 344) with delta (0, 0)
Screenshot: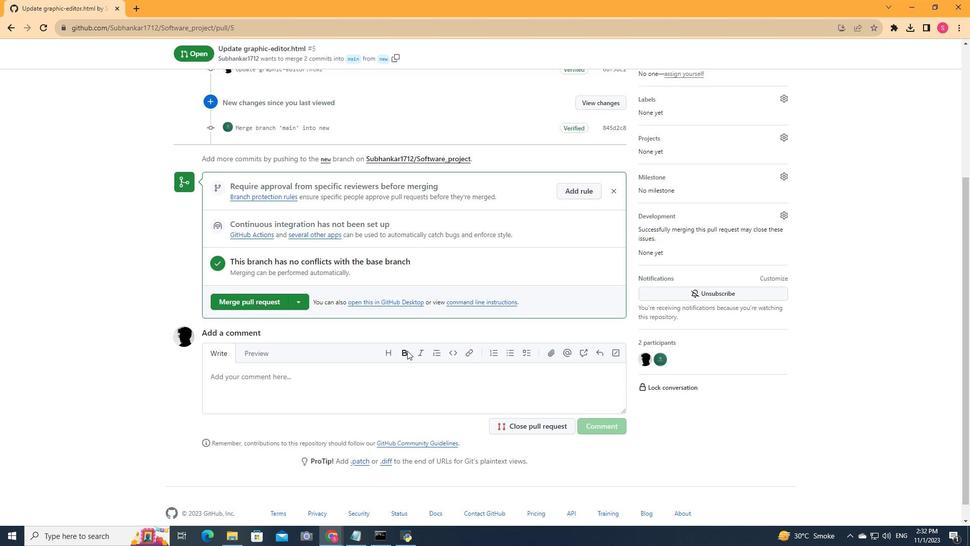 
Action: Mouse moved to (393, 345)
Screenshot: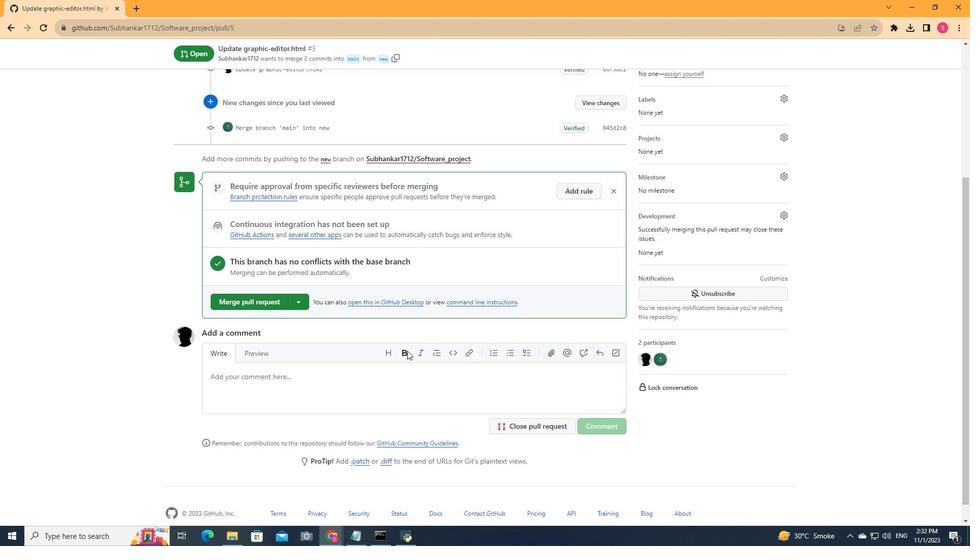 
Action: Mouse scrolled (393, 345) with delta (0, 0)
Screenshot: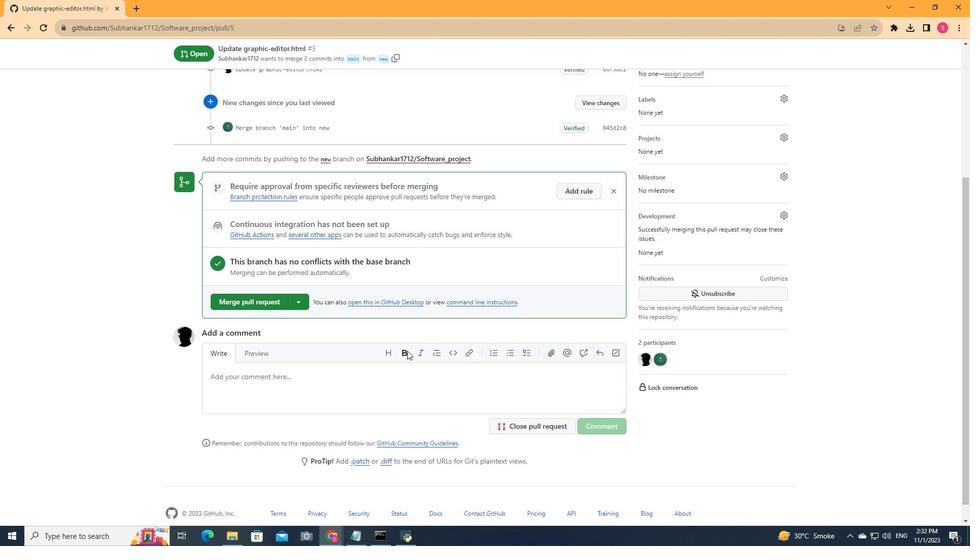 
Action: Mouse moved to (400, 348)
Screenshot: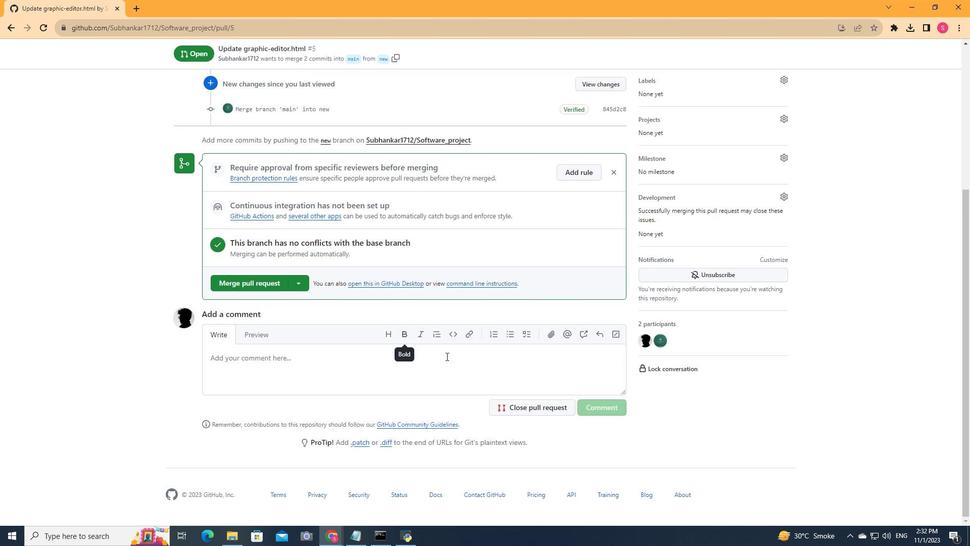 
Action: Mouse scrolled (400, 347) with delta (0, 0)
Screenshot: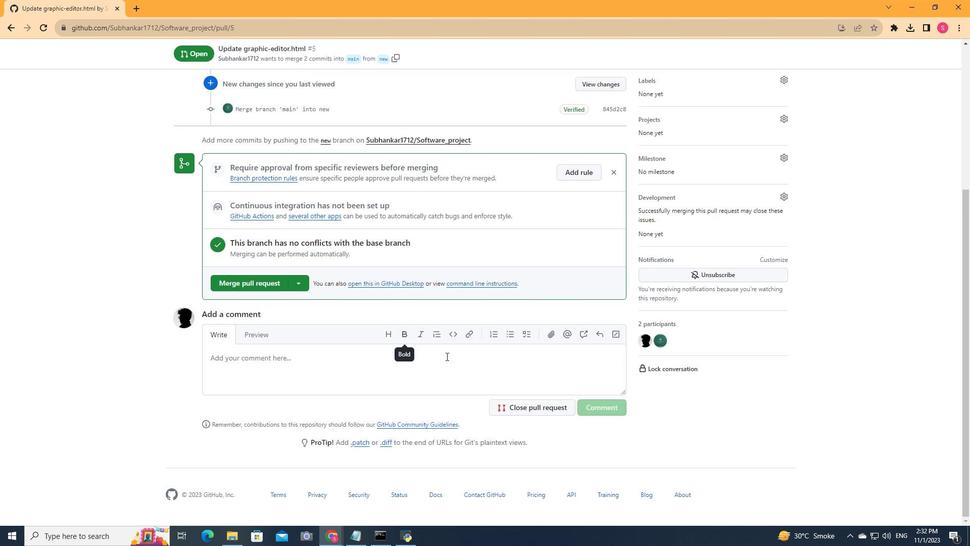 
Action: Mouse moved to (697, 325)
Screenshot: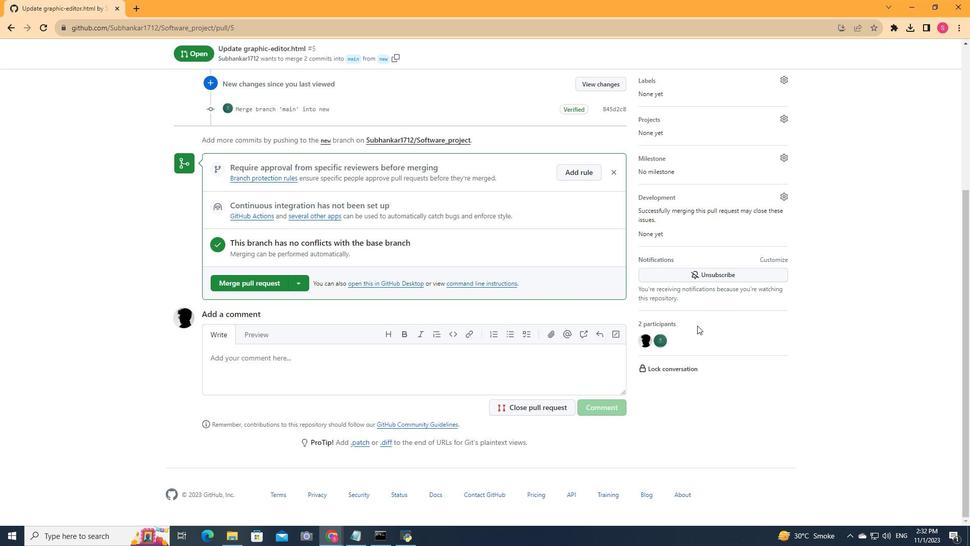 
